 Task: Check the percentage active listings of electric range in the last 5 years.
Action: Mouse moved to (881, 197)
Screenshot: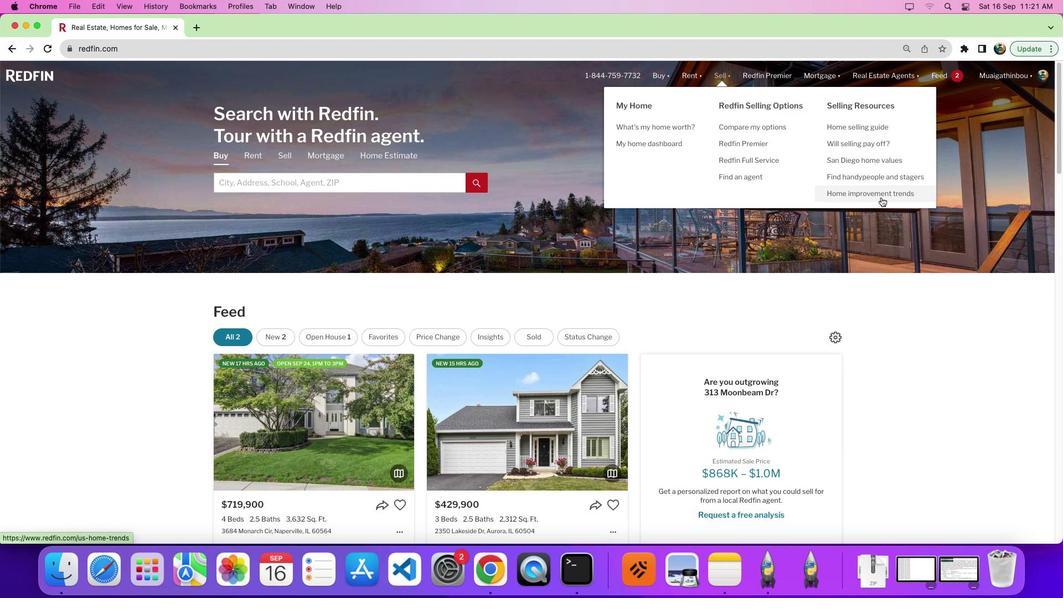 
Action: Mouse pressed left at (881, 197)
Screenshot: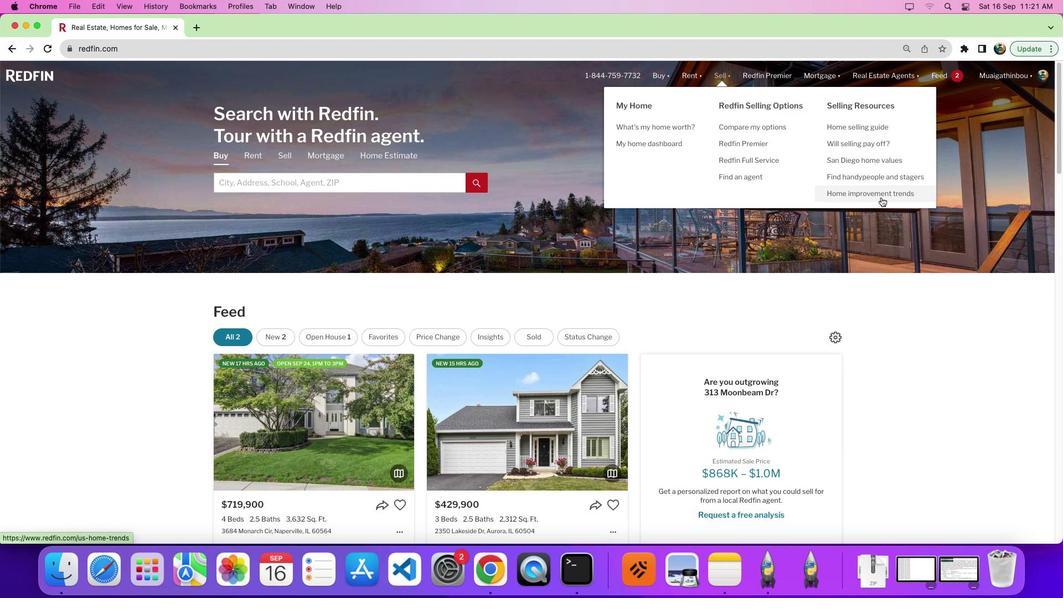 
Action: Mouse pressed left at (881, 197)
Screenshot: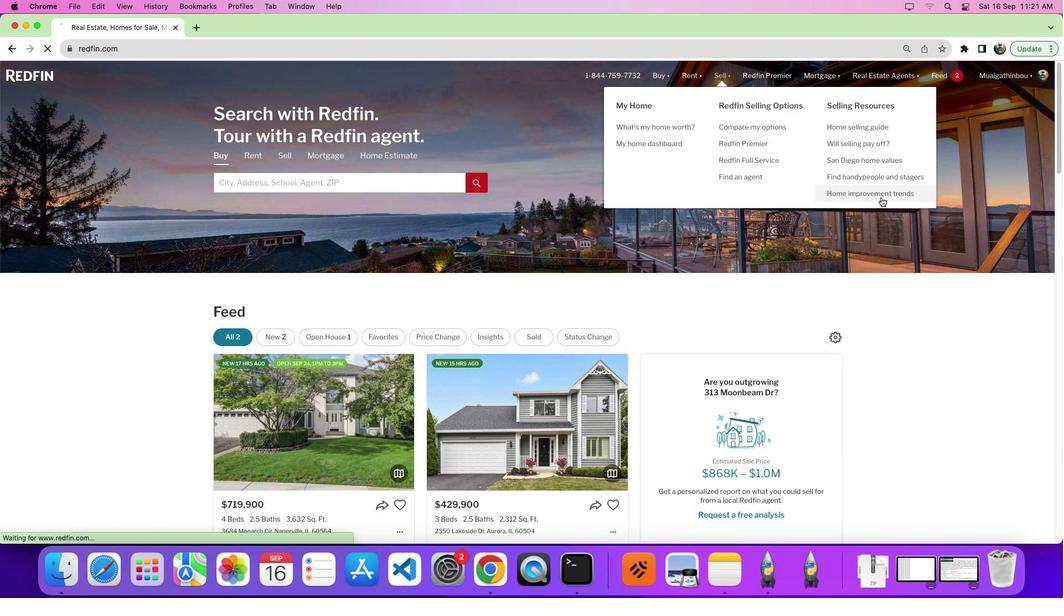 
Action: Mouse moved to (285, 214)
Screenshot: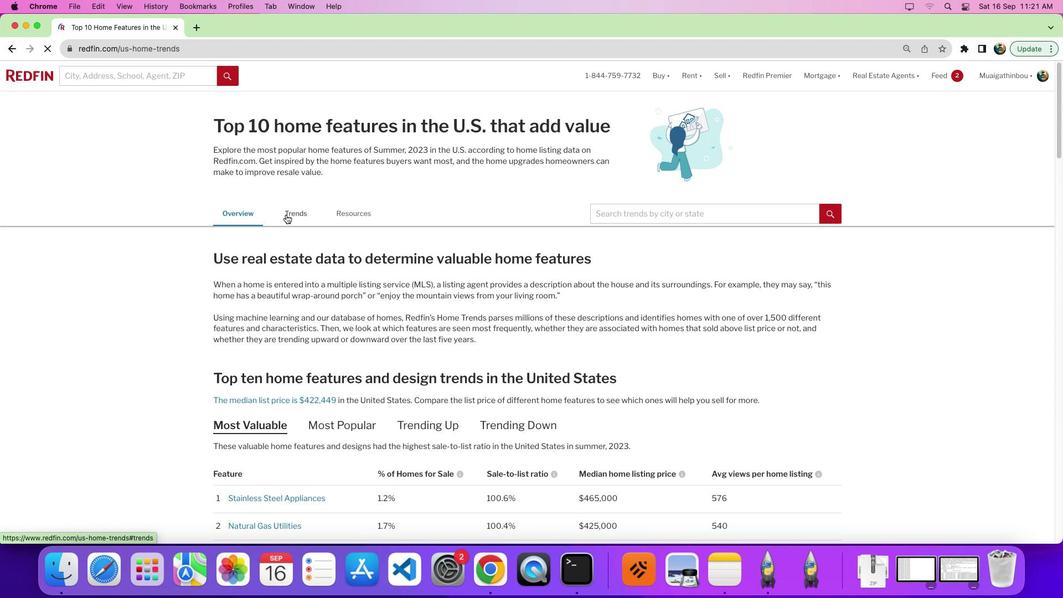 
Action: Mouse pressed left at (285, 214)
Screenshot: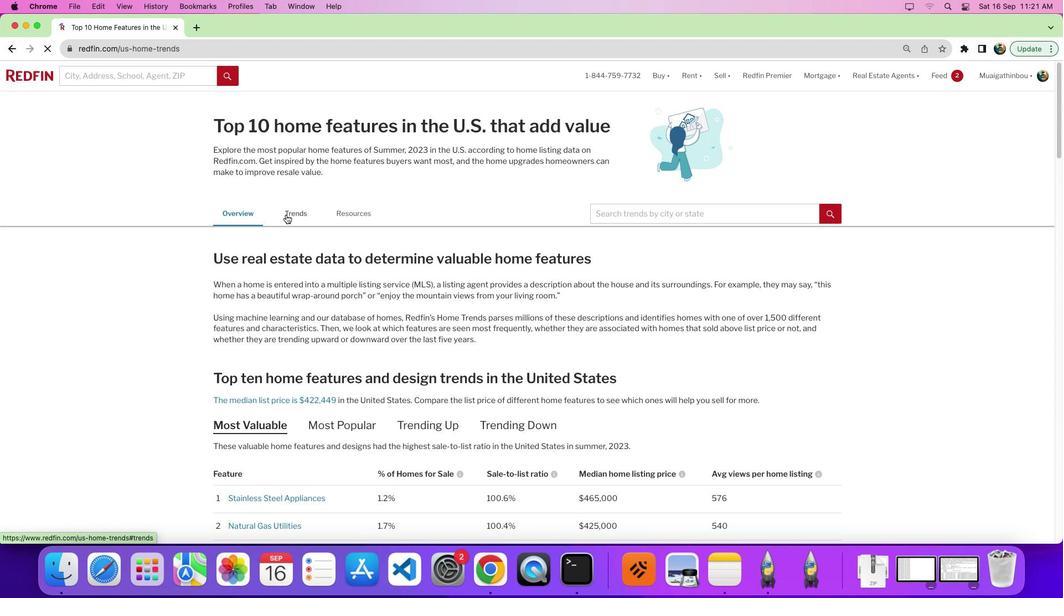 
Action: Mouse moved to (439, 271)
Screenshot: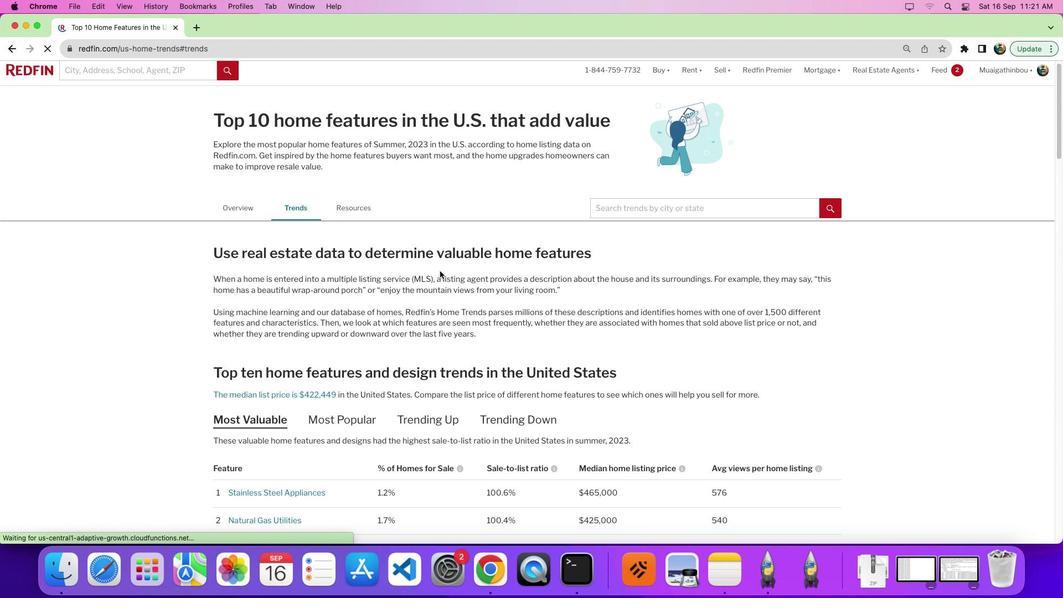 
Action: Mouse scrolled (439, 271) with delta (0, 0)
Screenshot: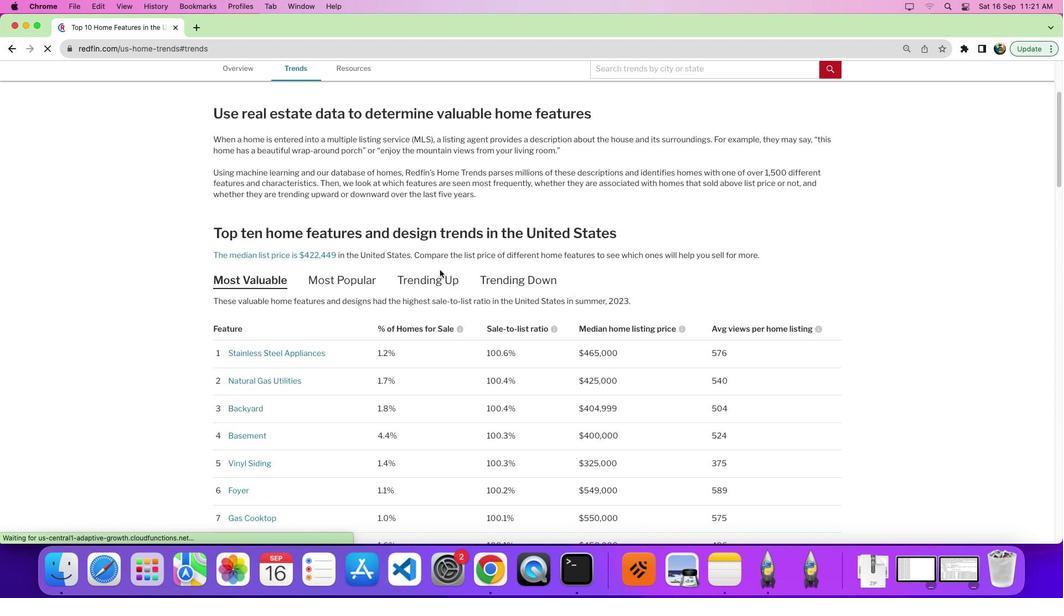 
Action: Mouse moved to (439, 271)
Screenshot: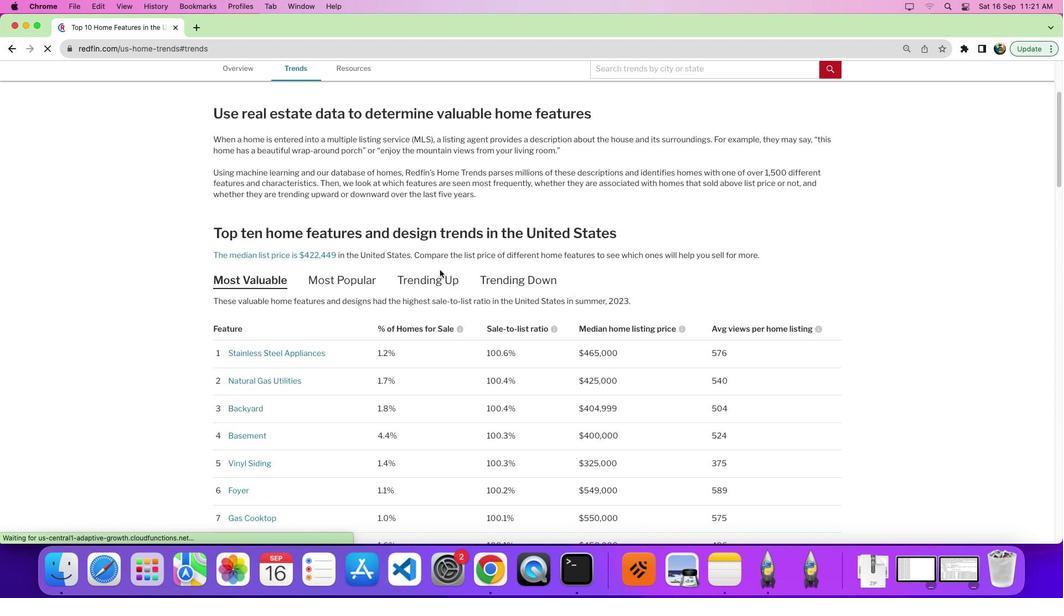 
Action: Mouse scrolled (439, 271) with delta (0, 0)
Screenshot: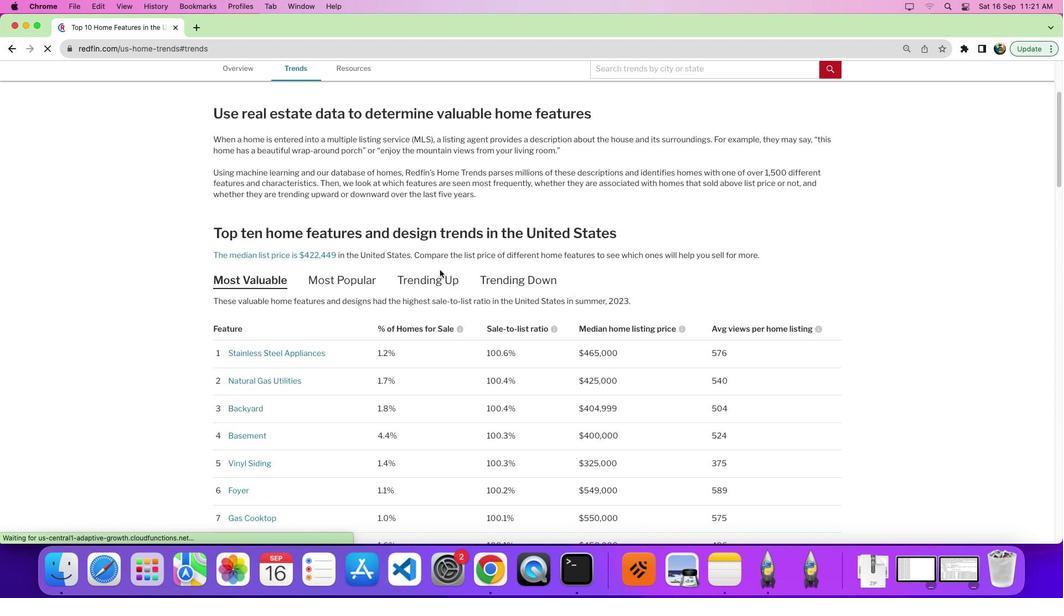 
Action: Mouse moved to (439, 271)
Screenshot: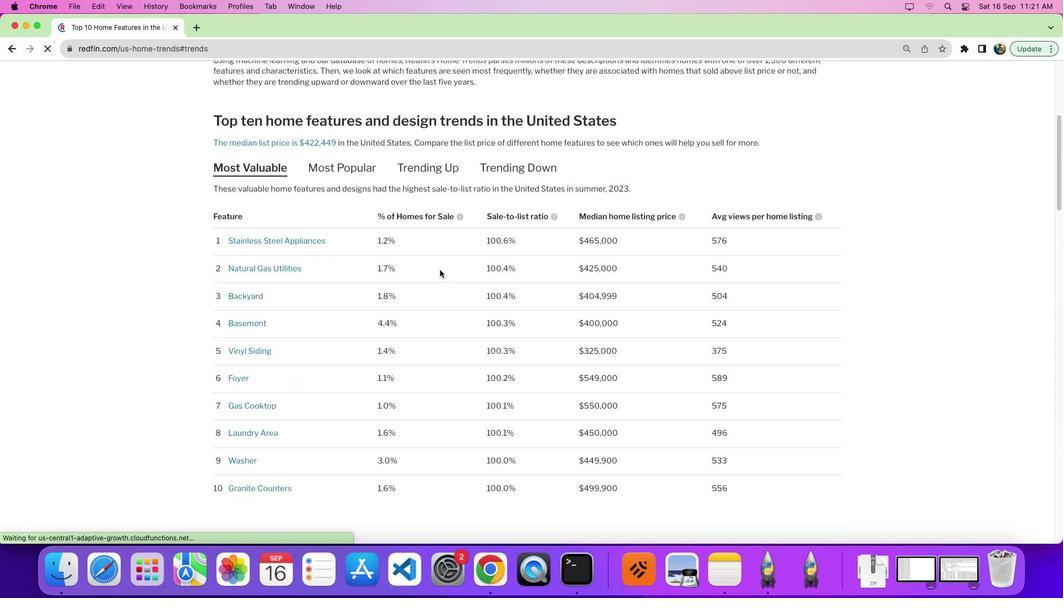 
Action: Mouse scrolled (439, 271) with delta (0, -4)
Screenshot: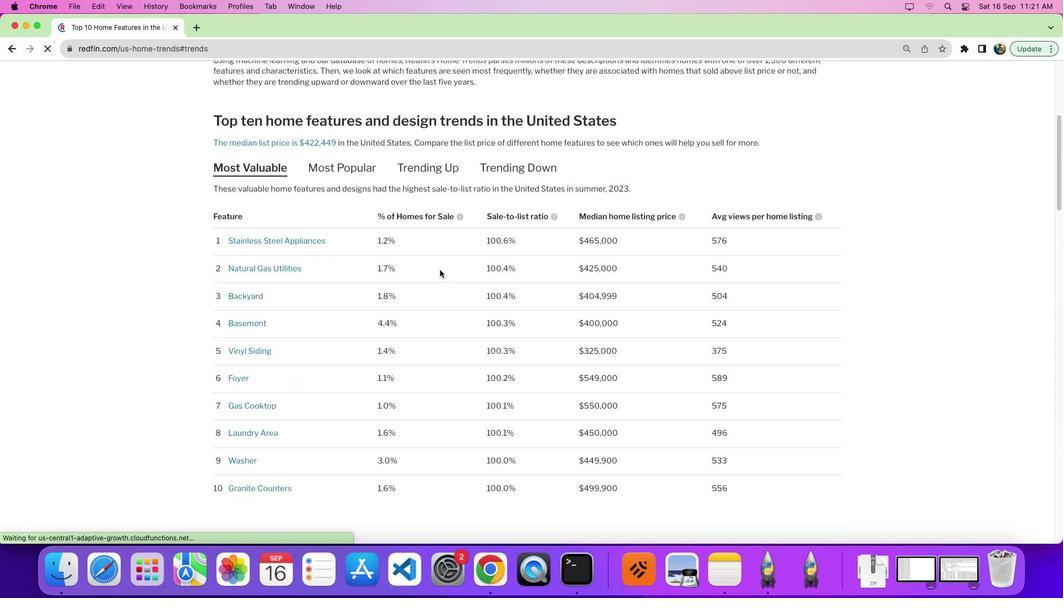 
Action: Mouse moved to (439, 270)
Screenshot: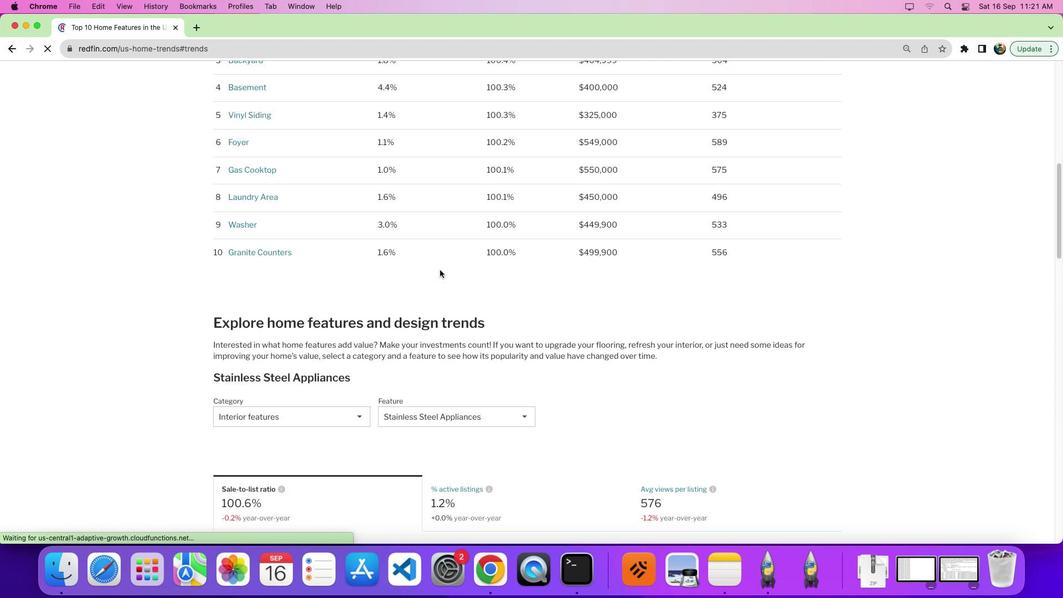 
Action: Mouse scrolled (439, 270) with delta (0, -6)
Screenshot: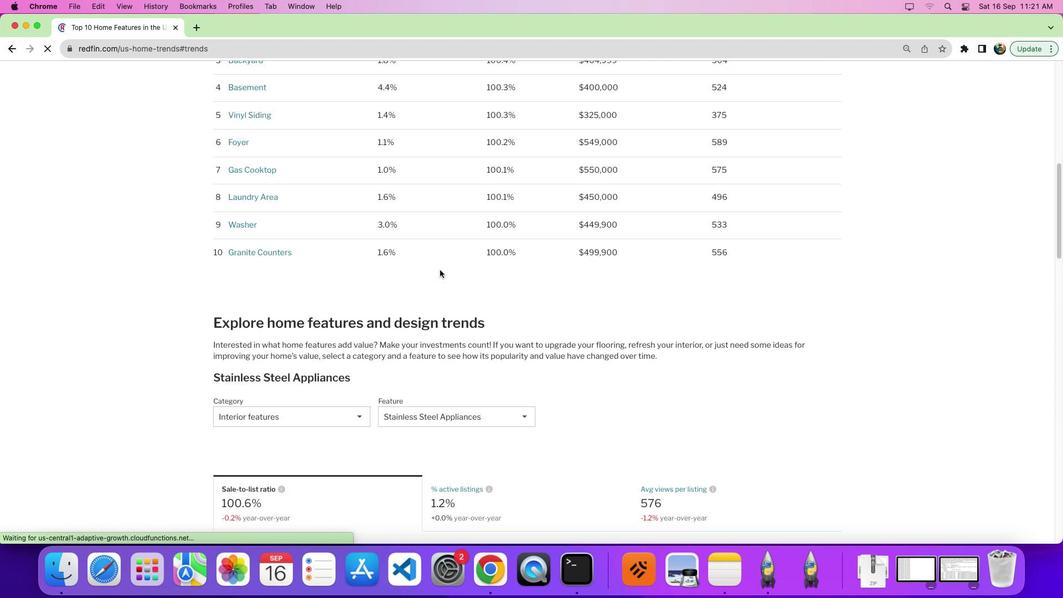 
Action: Mouse moved to (440, 270)
Screenshot: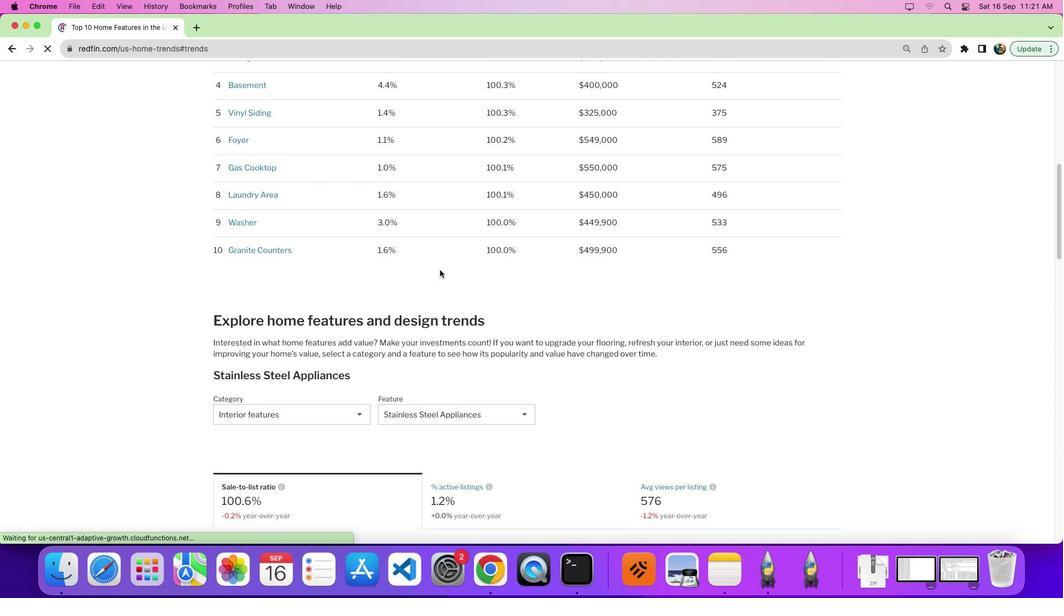 
Action: Mouse scrolled (440, 270) with delta (0, 0)
Screenshot: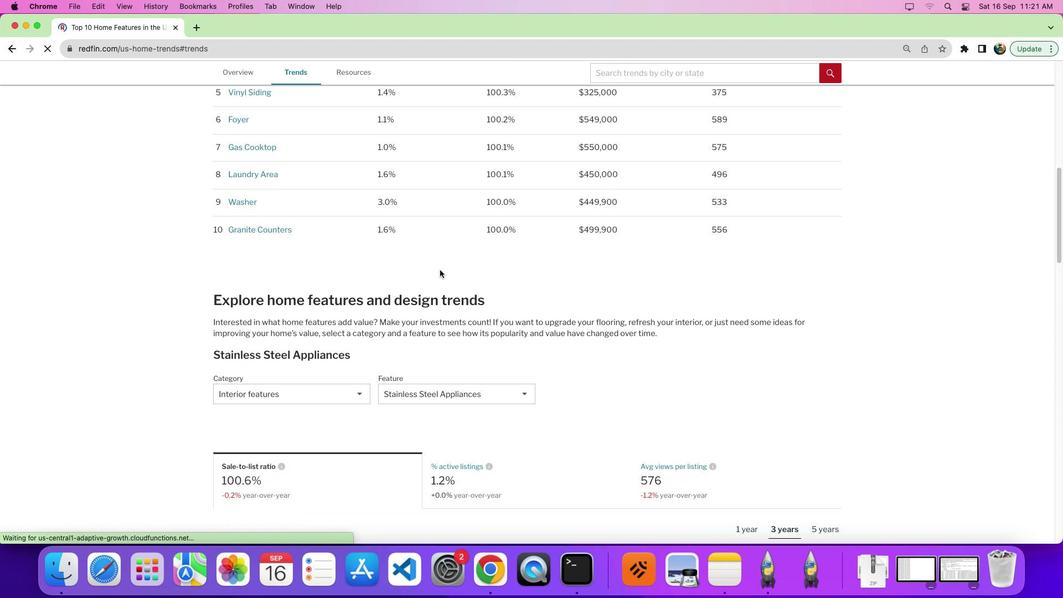 
Action: Mouse scrolled (440, 270) with delta (0, 0)
Screenshot: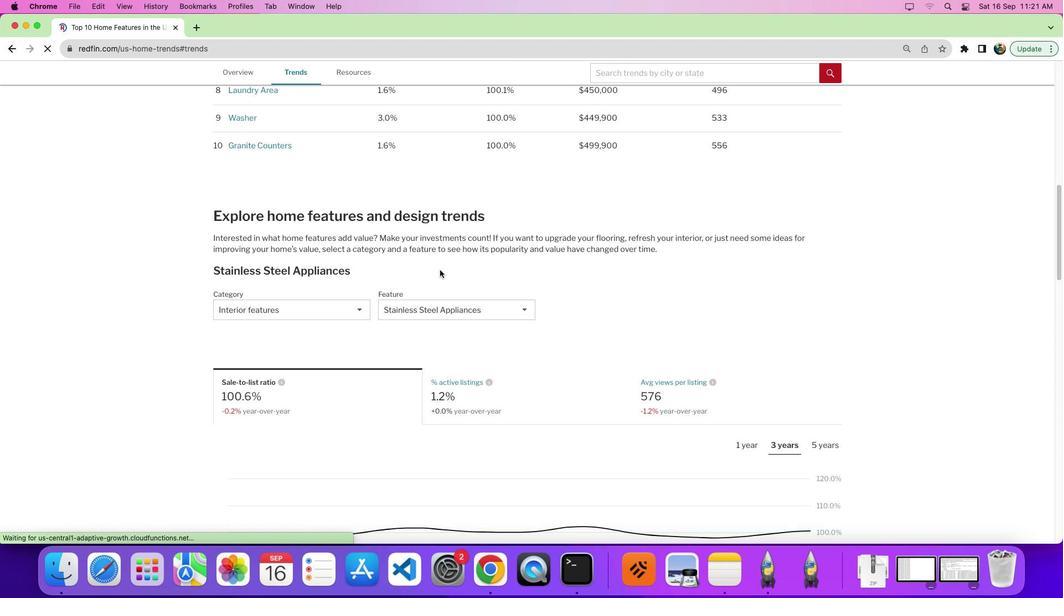 
Action: Mouse scrolled (440, 270) with delta (0, -3)
Screenshot: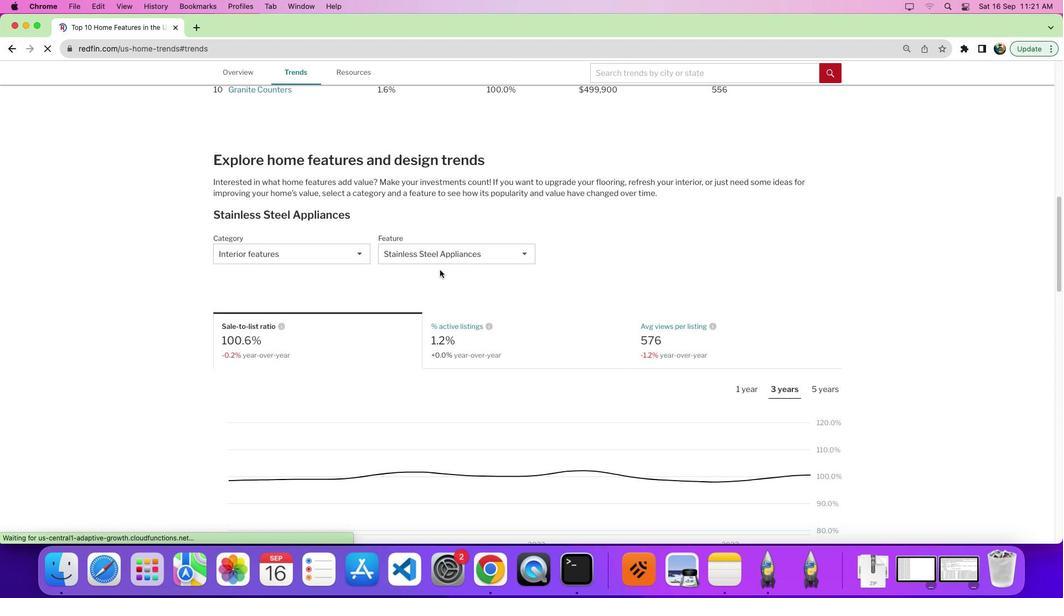
Action: Mouse scrolled (440, 270) with delta (0, -4)
Screenshot: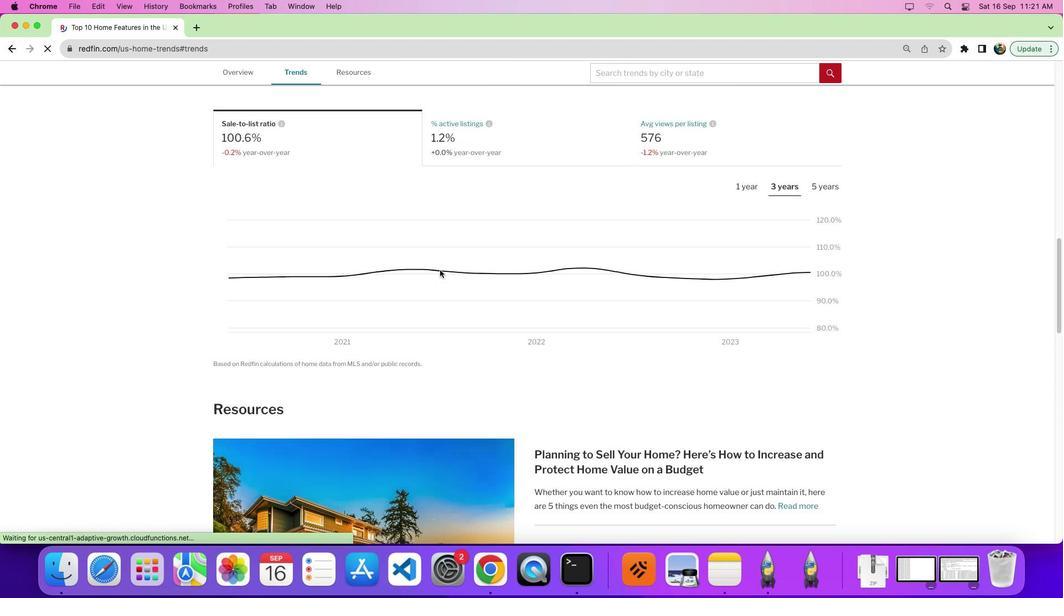 
Action: Mouse moved to (440, 258)
Screenshot: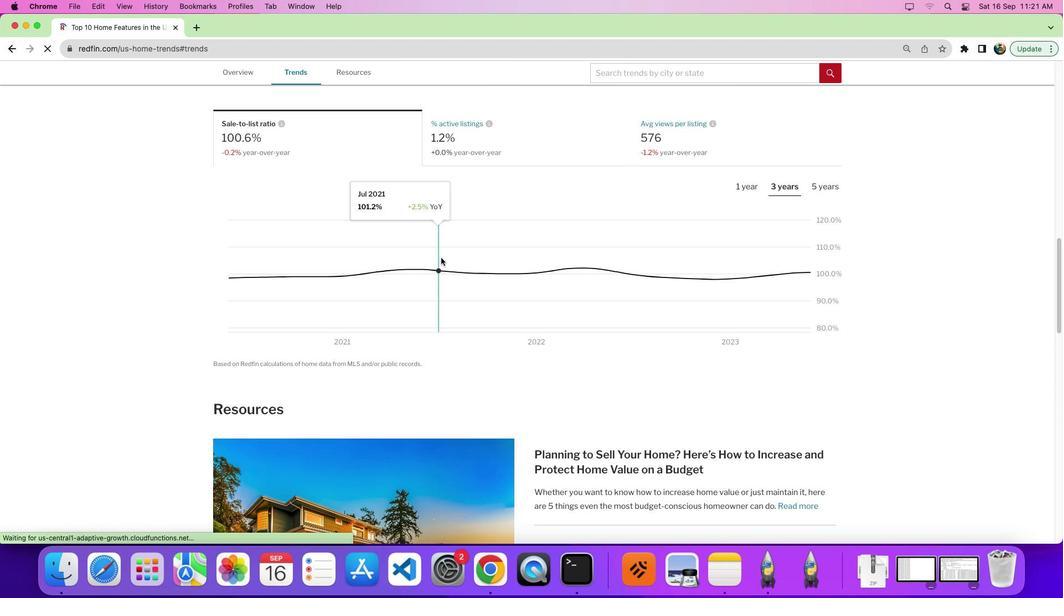 
Action: Mouse scrolled (440, 258) with delta (0, 0)
Screenshot: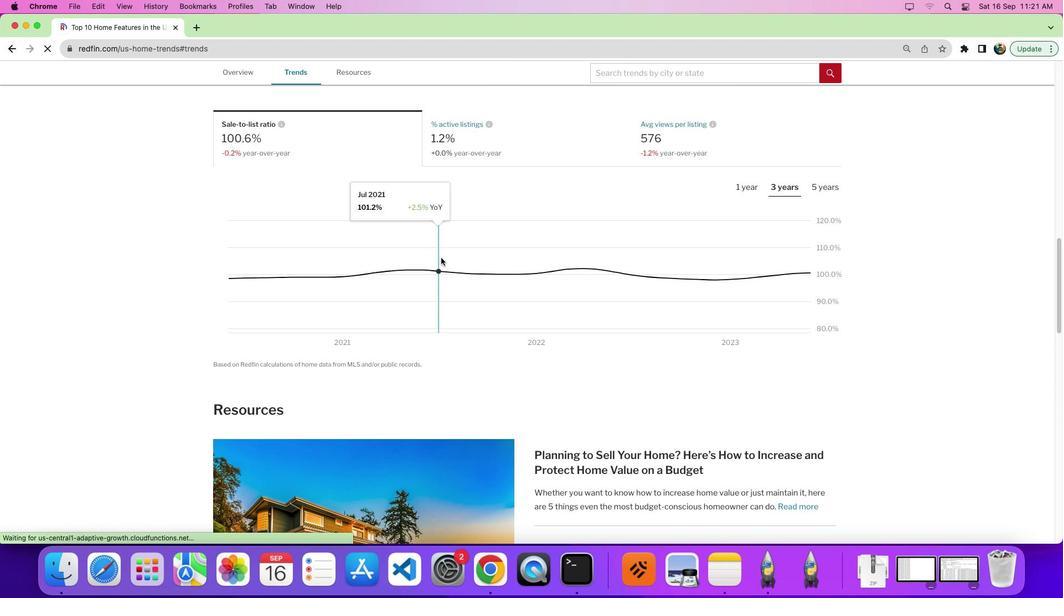
Action: Mouse scrolled (440, 258) with delta (0, 0)
Screenshot: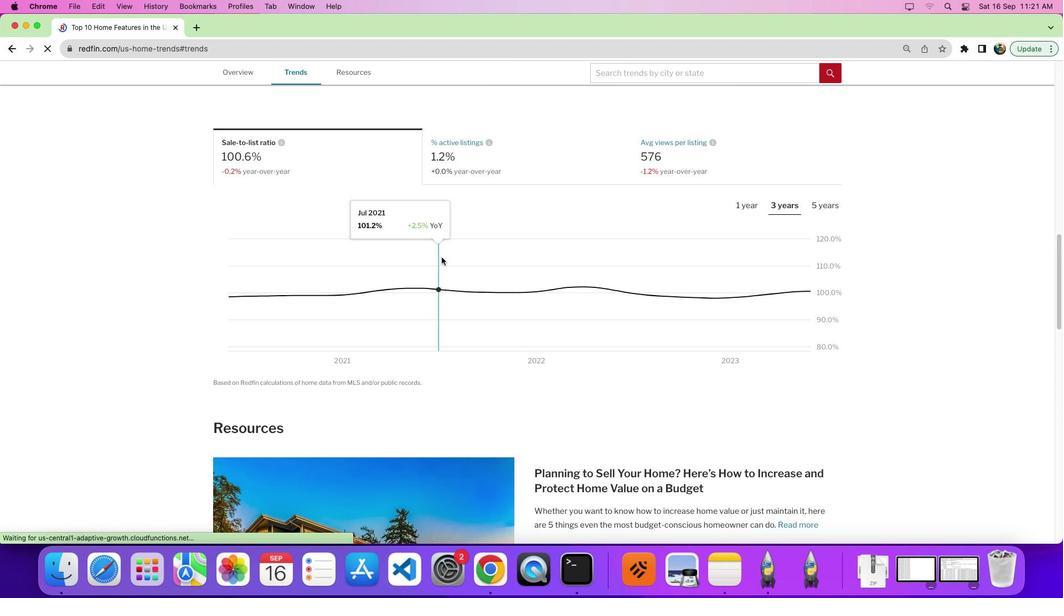 
Action: Mouse moved to (441, 257)
Screenshot: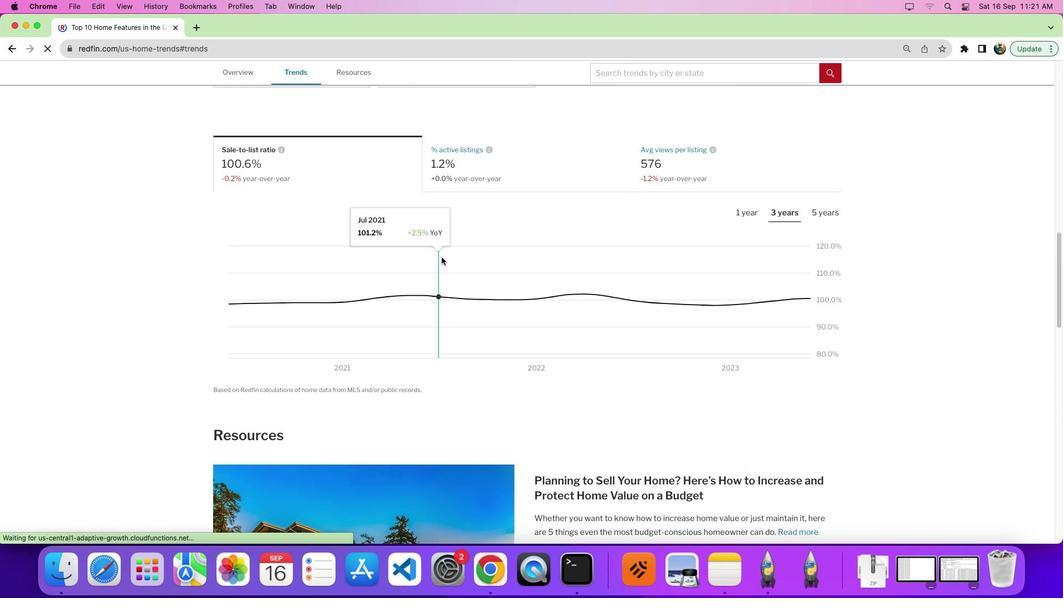 
Action: Mouse scrolled (441, 257) with delta (0, 0)
Screenshot: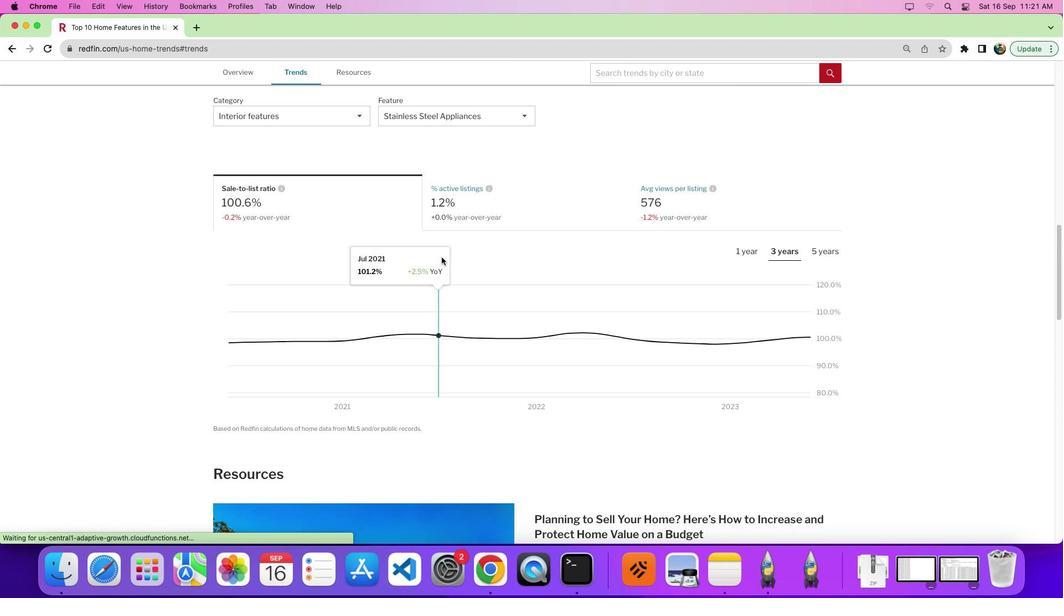 
Action: Mouse scrolled (441, 257) with delta (0, 0)
Screenshot: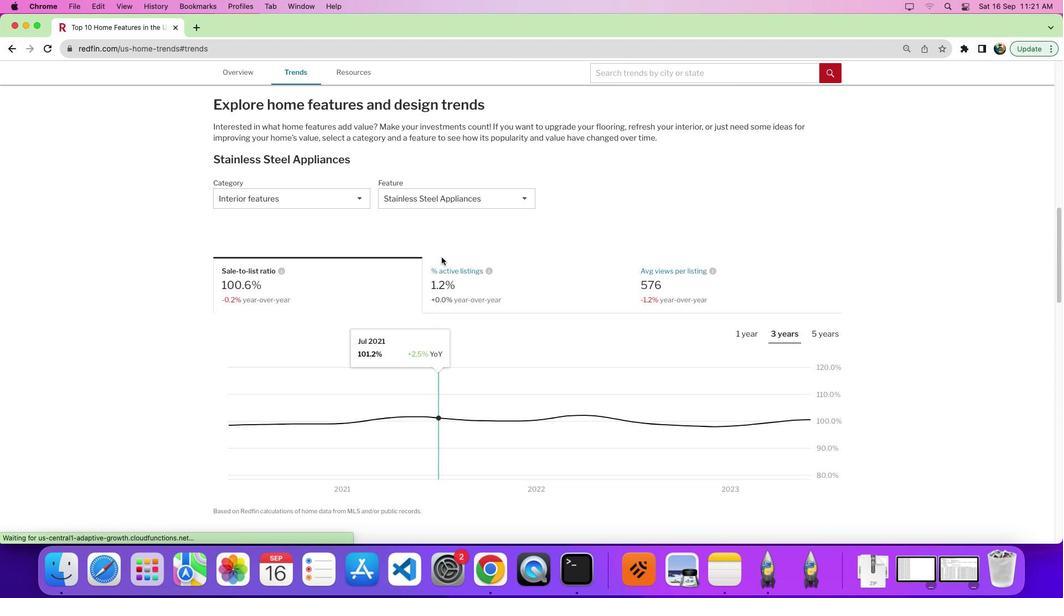 
Action: Mouse scrolled (441, 257) with delta (0, 3)
Screenshot: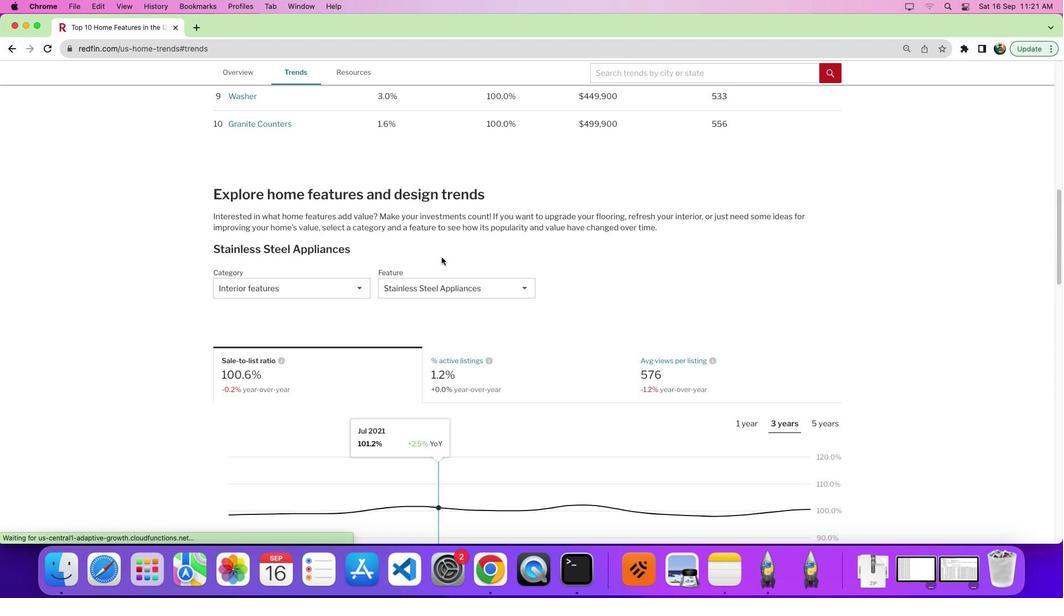 
Action: Mouse moved to (442, 257)
Screenshot: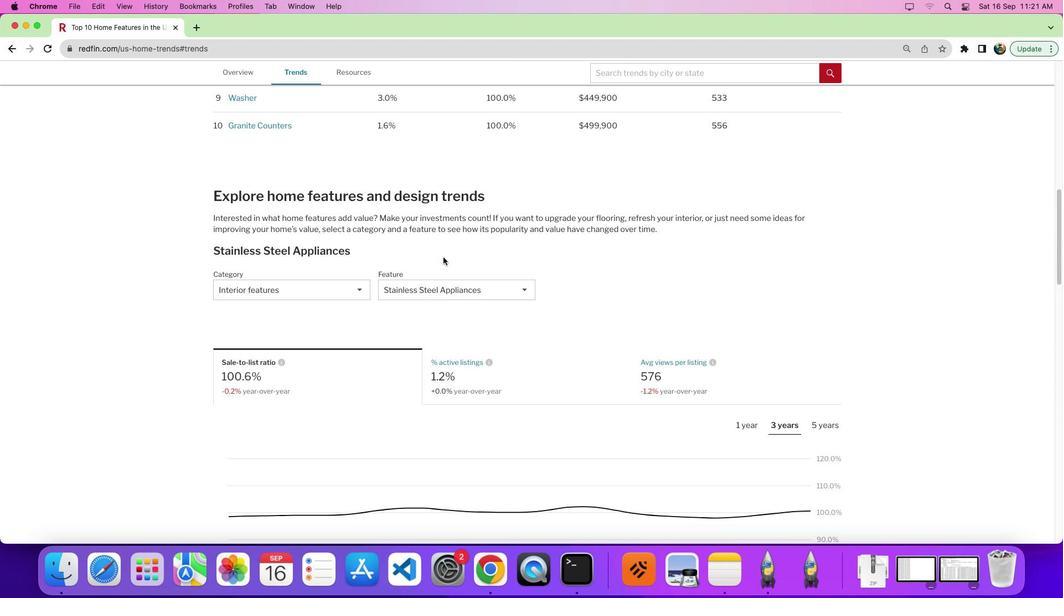 
Action: Mouse scrolled (442, 257) with delta (0, 0)
Screenshot: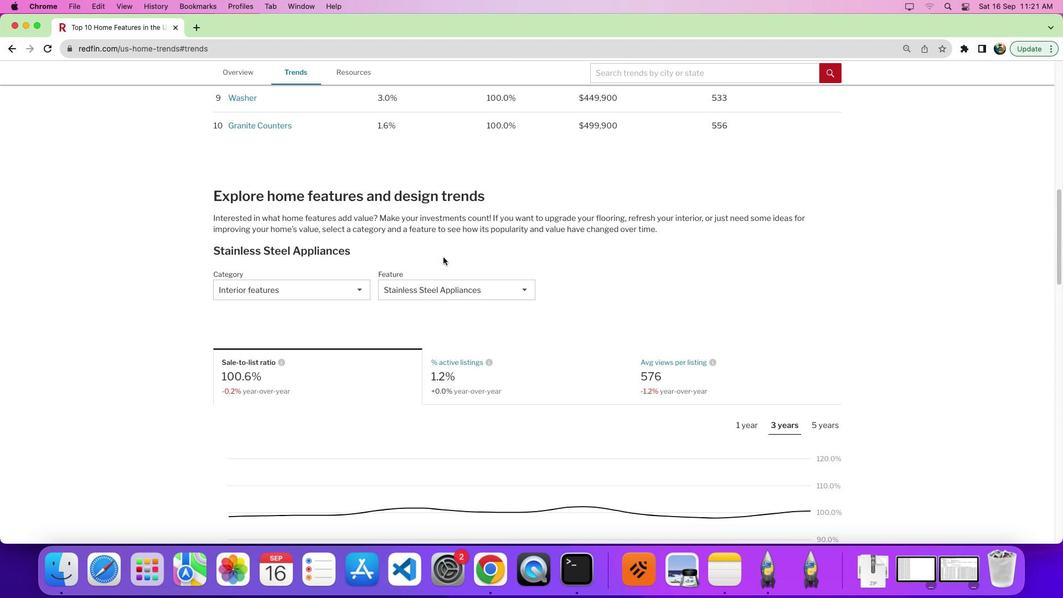
Action: Mouse scrolled (442, 257) with delta (0, 0)
Screenshot: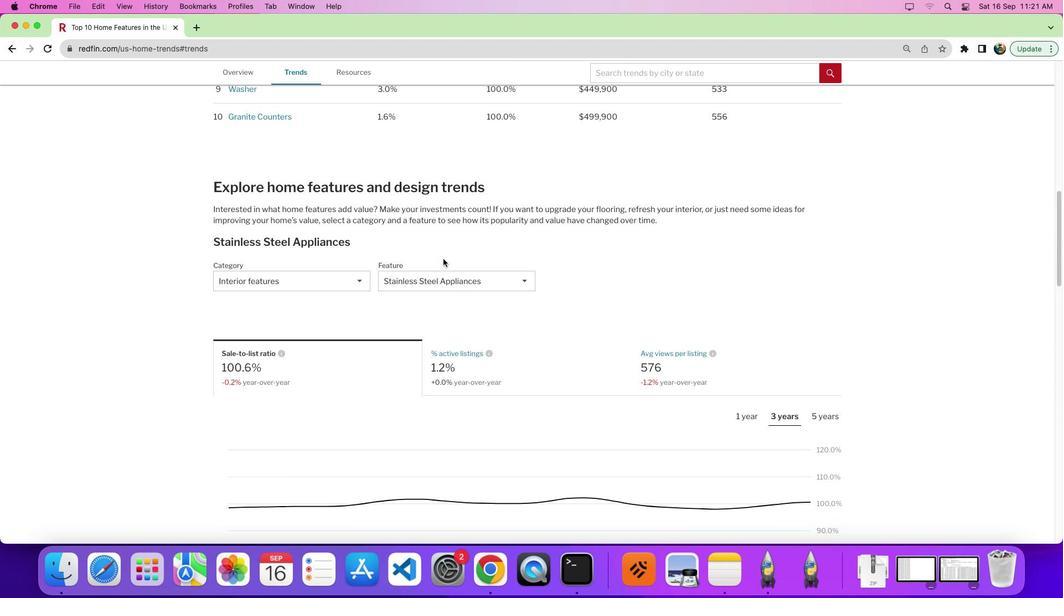
Action: Mouse moved to (446, 269)
Screenshot: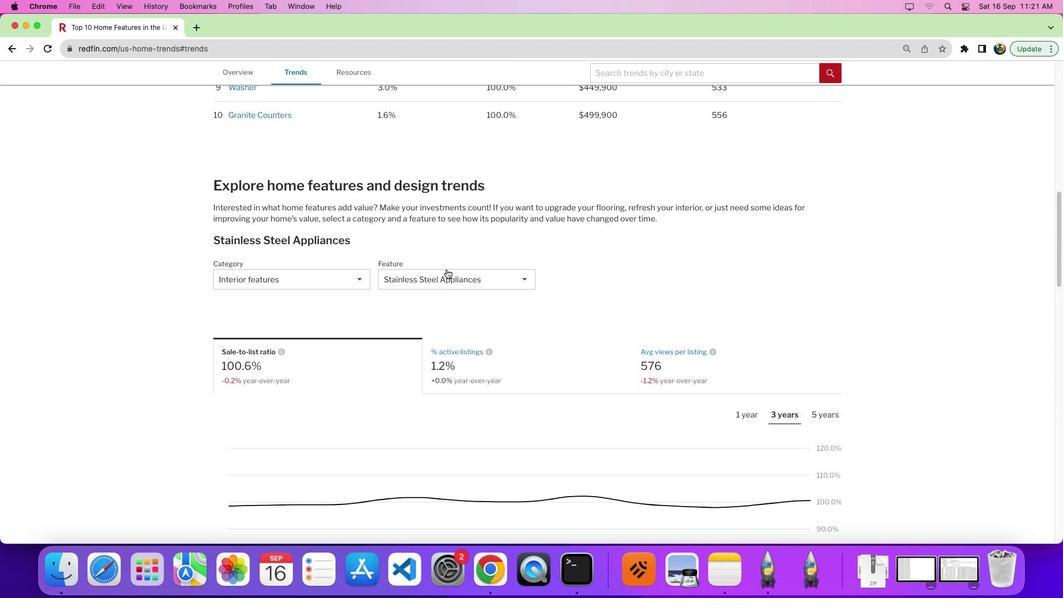 
Action: Mouse pressed left at (446, 269)
Screenshot: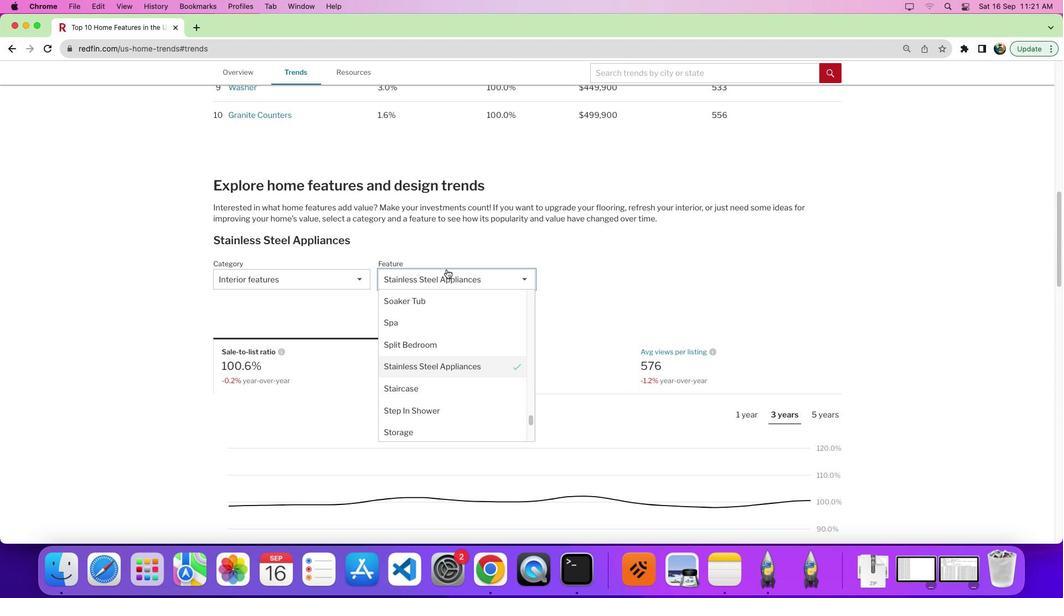 
Action: Mouse moved to (473, 300)
Screenshot: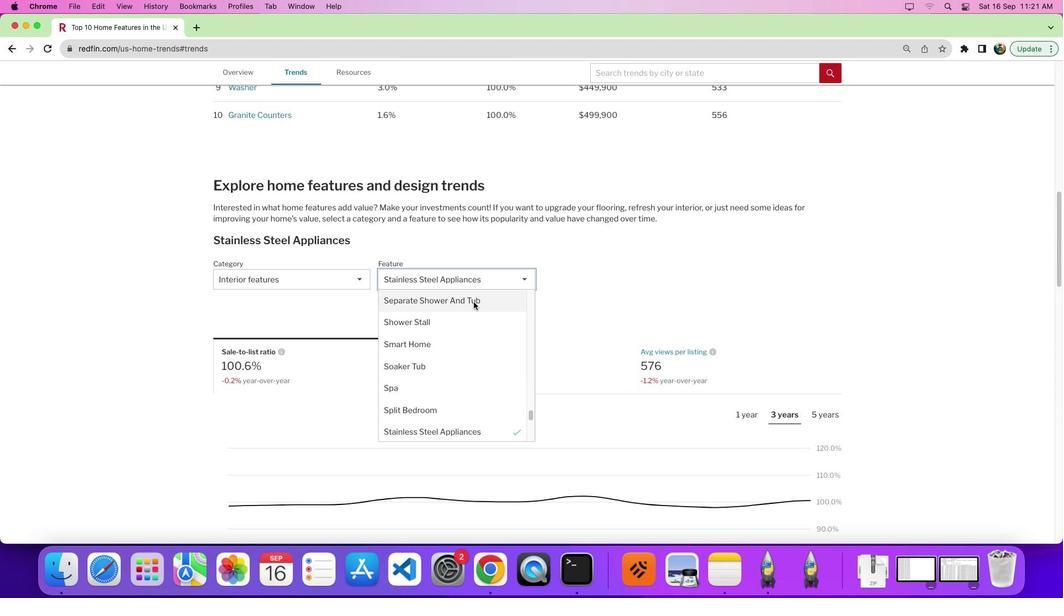 
Action: Mouse scrolled (473, 300) with delta (0, 0)
Screenshot: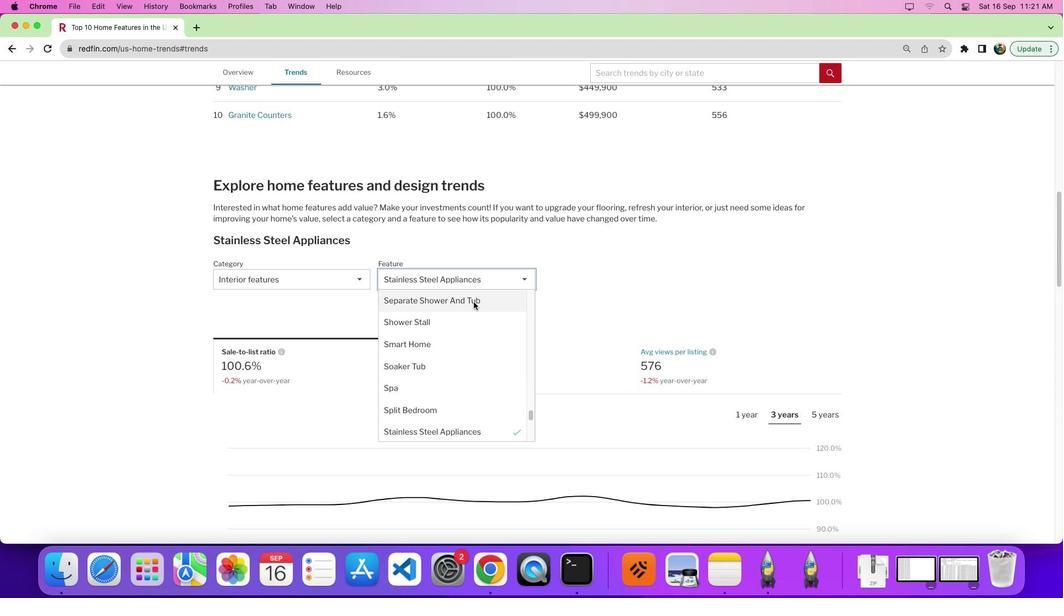 
Action: Mouse moved to (473, 300)
Screenshot: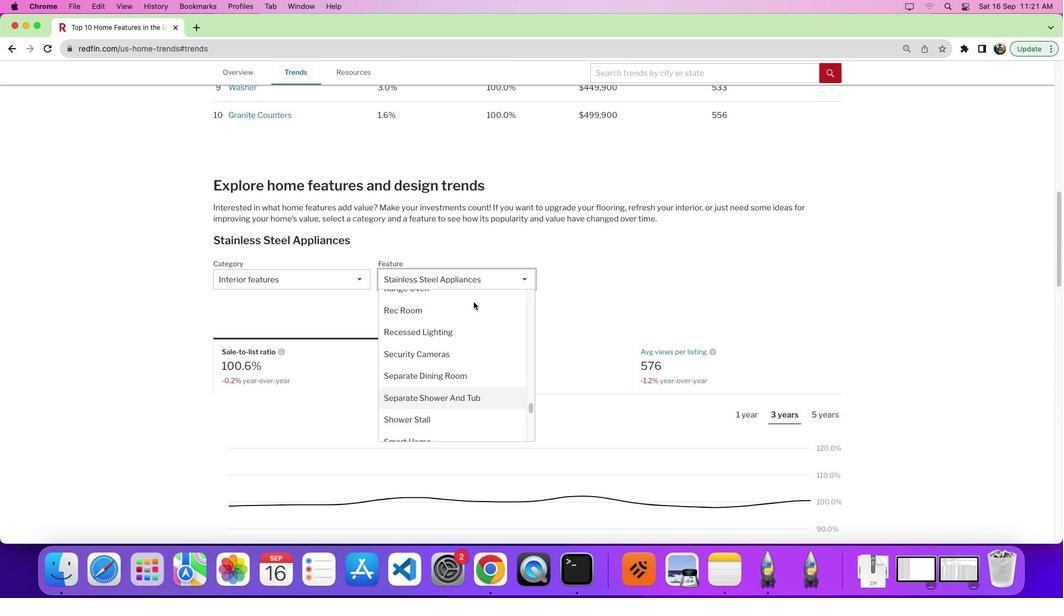 
Action: Mouse scrolled (473, 300) with delta (0, 0)
Screenshot: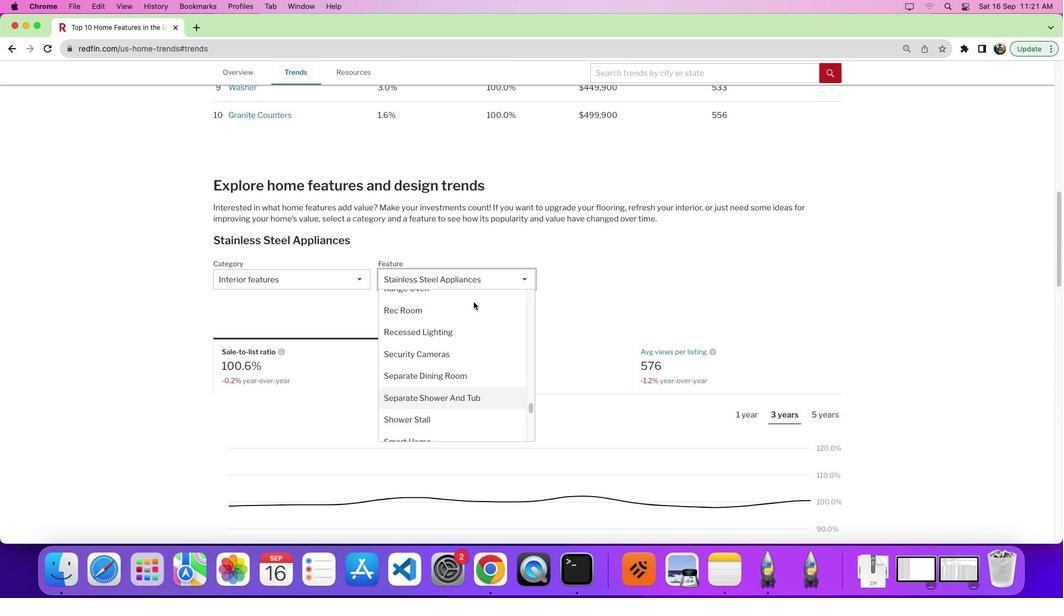 
Action: Mouse moved to (473, 301)
Screenshot: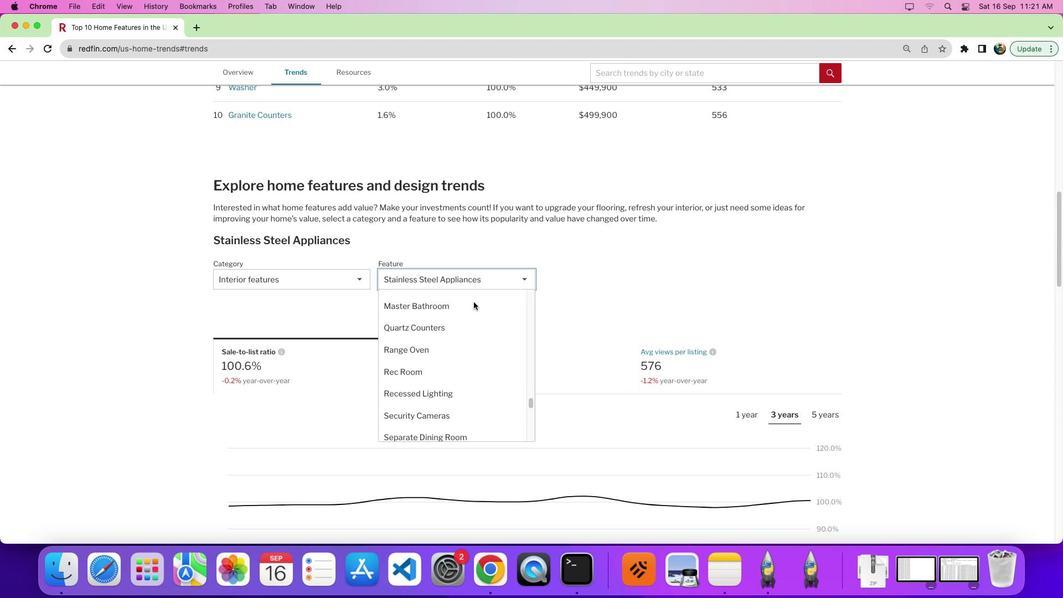 
Action: Mouse scrolled (473, 301) with delta (0, 4)
Screenshot: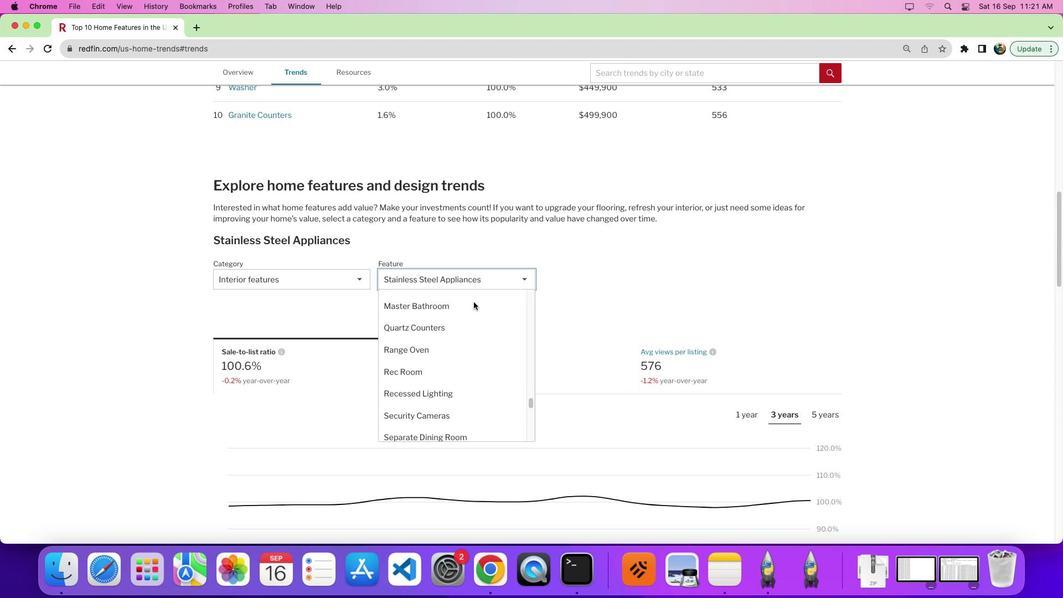 
Action: Mouse moved to (473, 301)
Screenshot: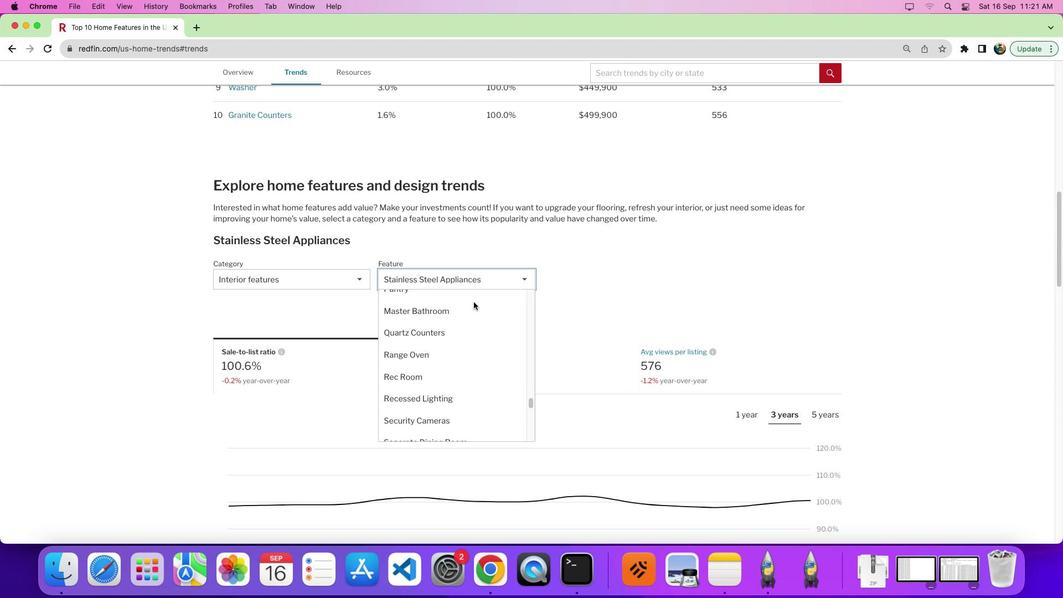 
Action: Mouse scrolled (473, 301) with delta (0, 0)
Screenshot: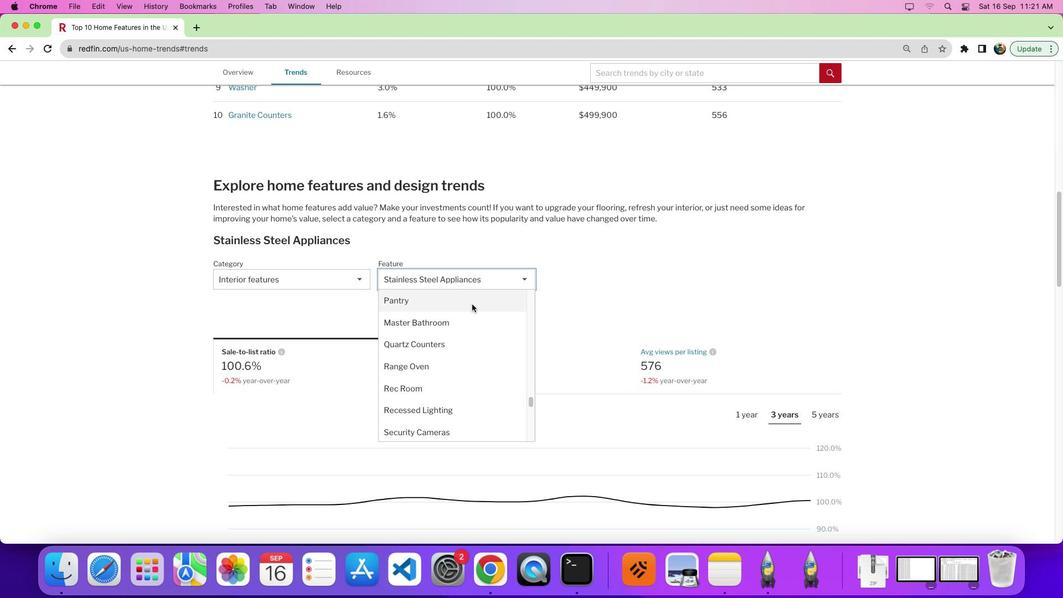 
Action: Mouse scrolled (473, 301) with delta (0, 0)
Screenshot: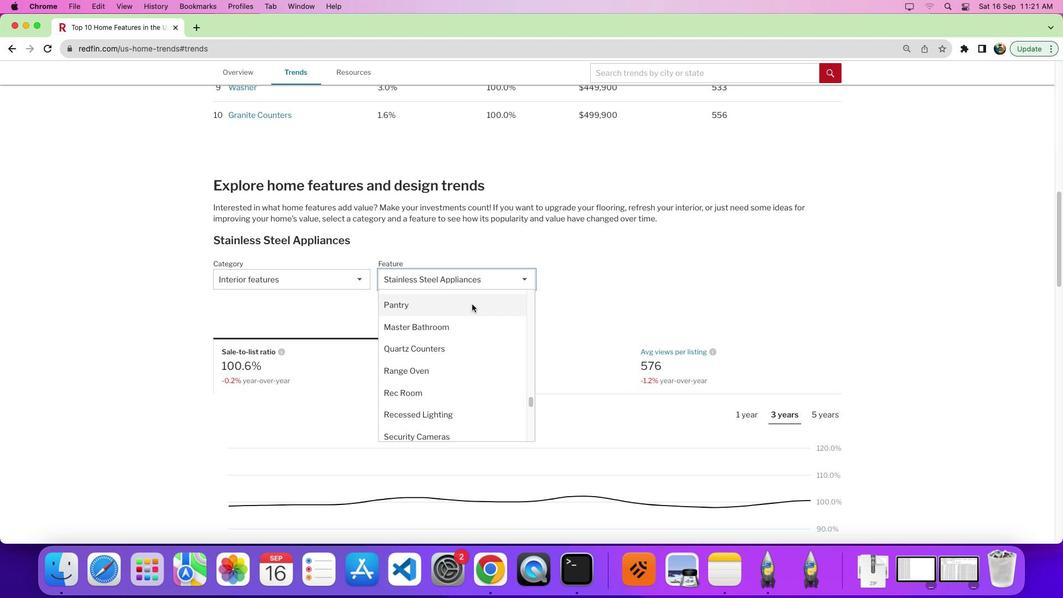 
Action: Mouse moved to (471, 304)
Screenshot: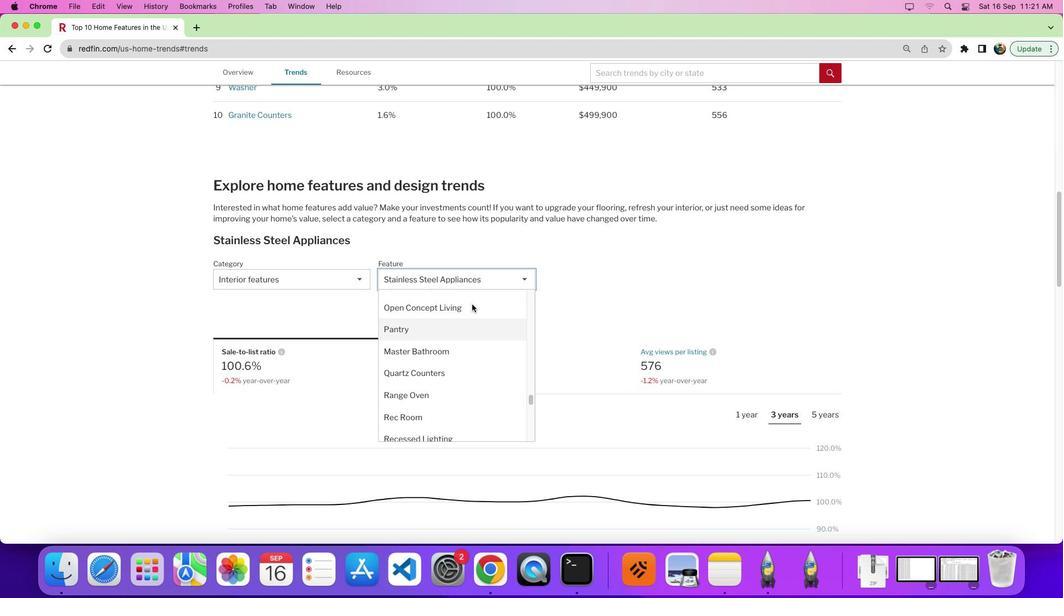 
Action: Mouse scrolled (471, 304) with delta (0, 0)
Screenshot: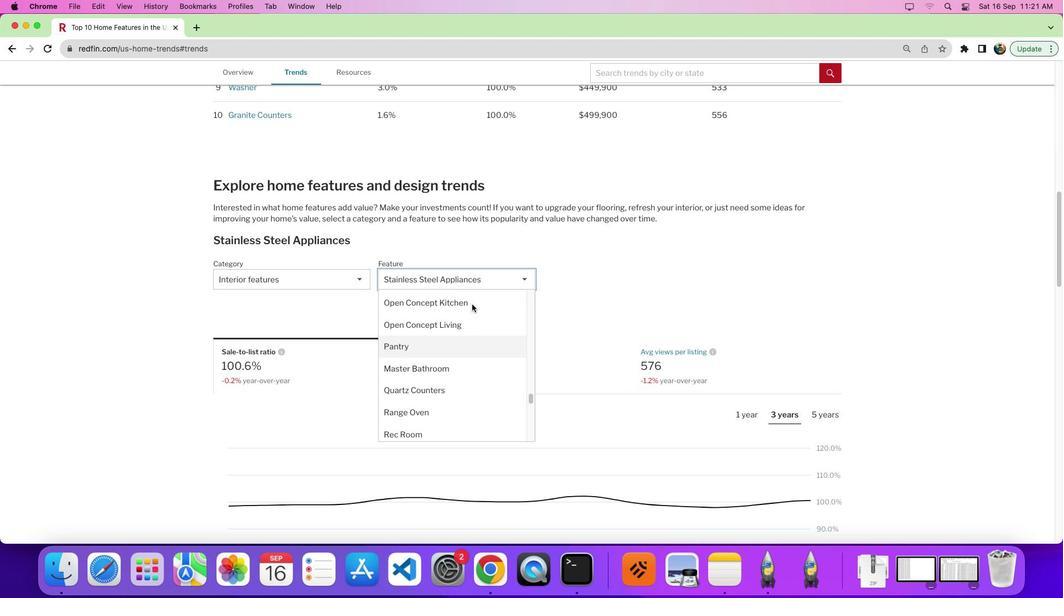 
Action: Mouse scrolled (471, 304) with delta (0, 0)
Screenshot: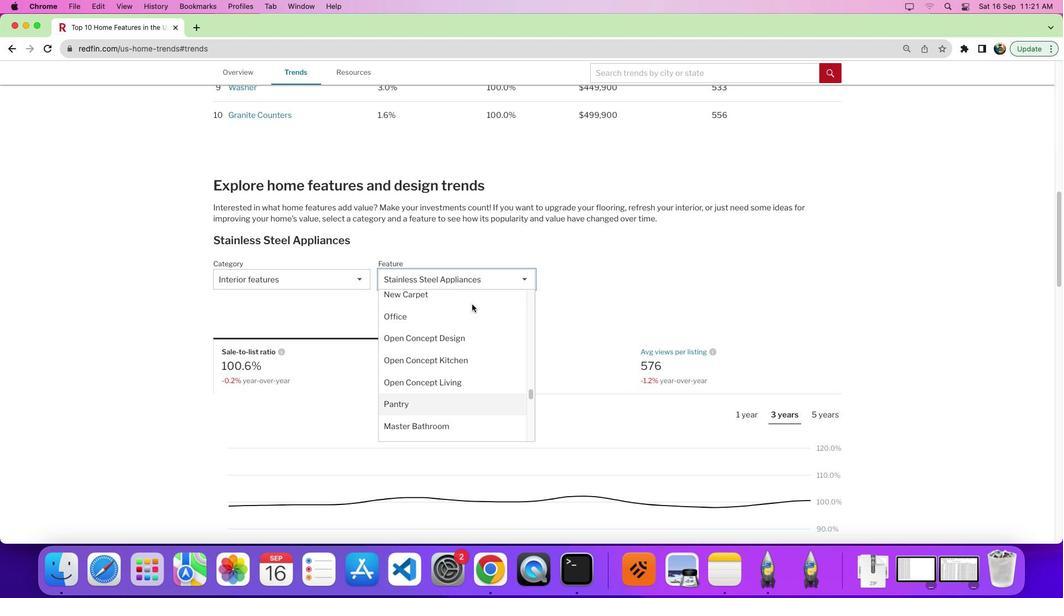 
Action: Mouse scrolled (471, 304) with delta (0, 2)
Screenshot: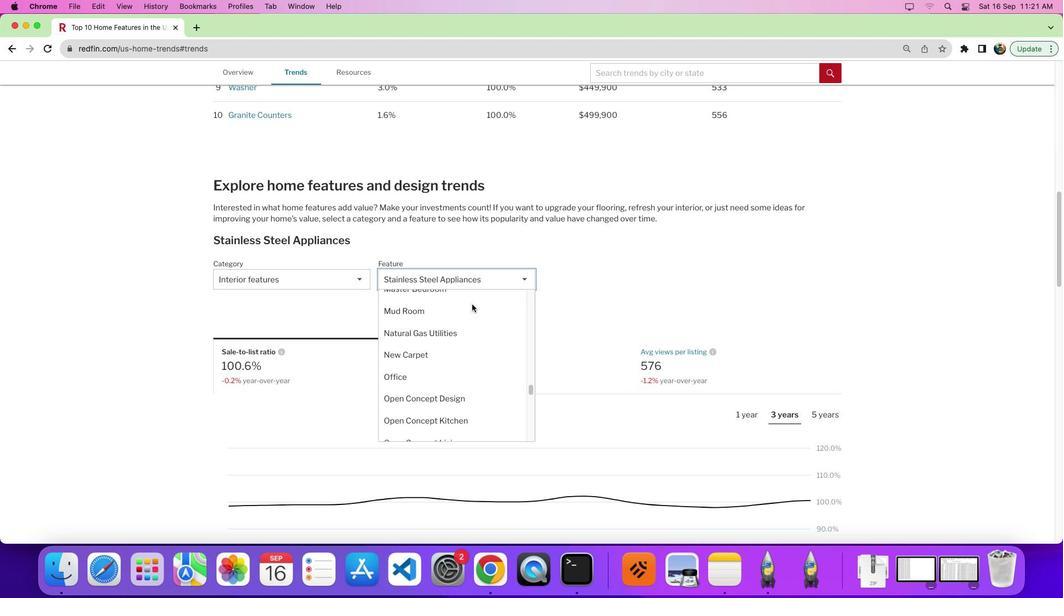 
Action: Mouse moved to (471, 303)
Screenshot: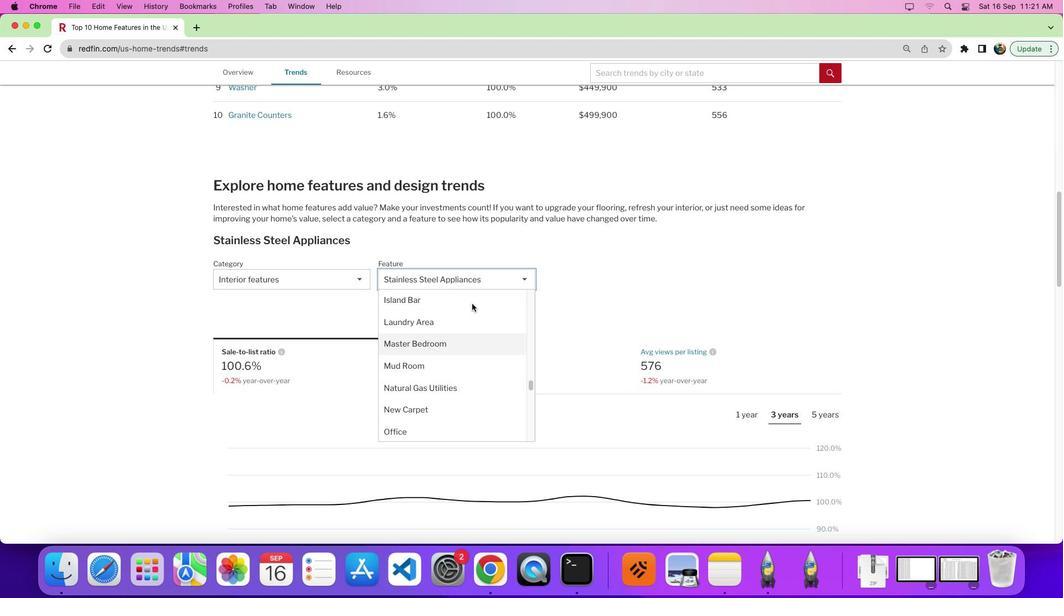 
Action: Mouse scrolled (471, 303) with delta (0, 0)
Screenshot: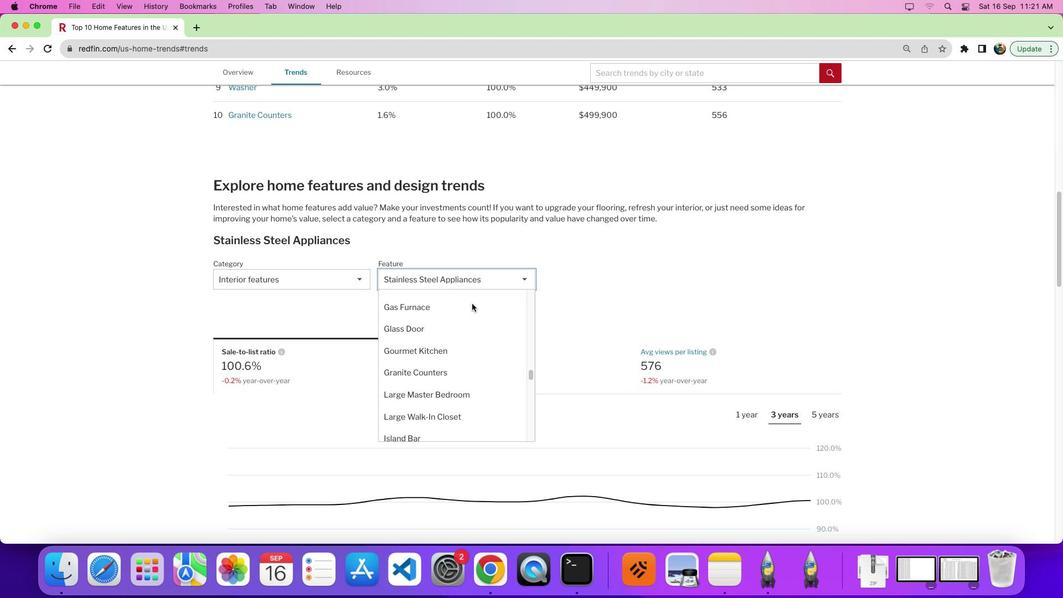 
Action: Mouse scrolled (471, 303) with delta (0, 0)
Screenshot: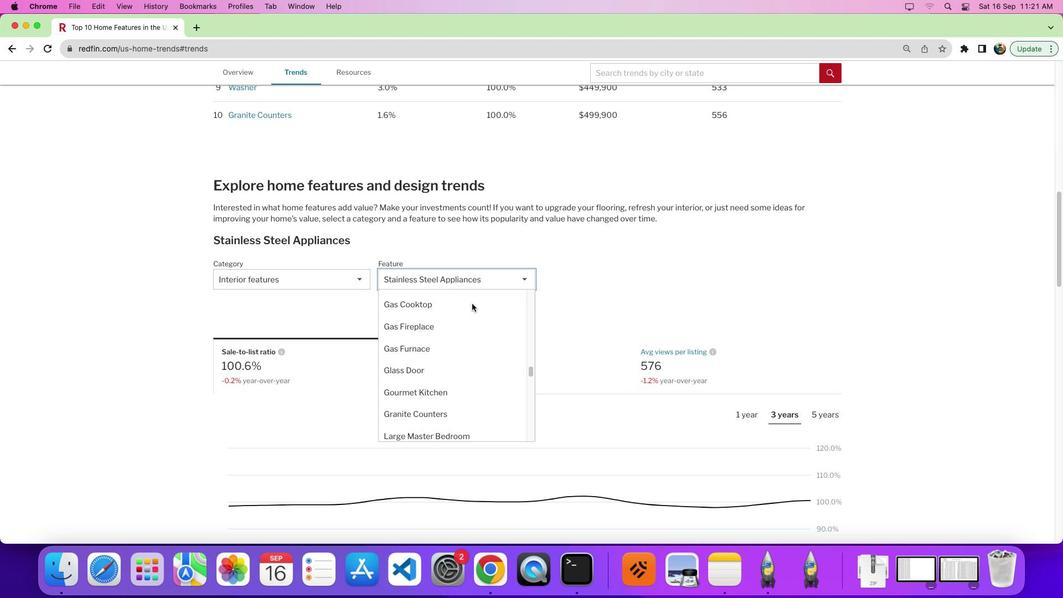 
Action: Mouse scrolled (471, 303) with delta (0, 4)
Screenshot: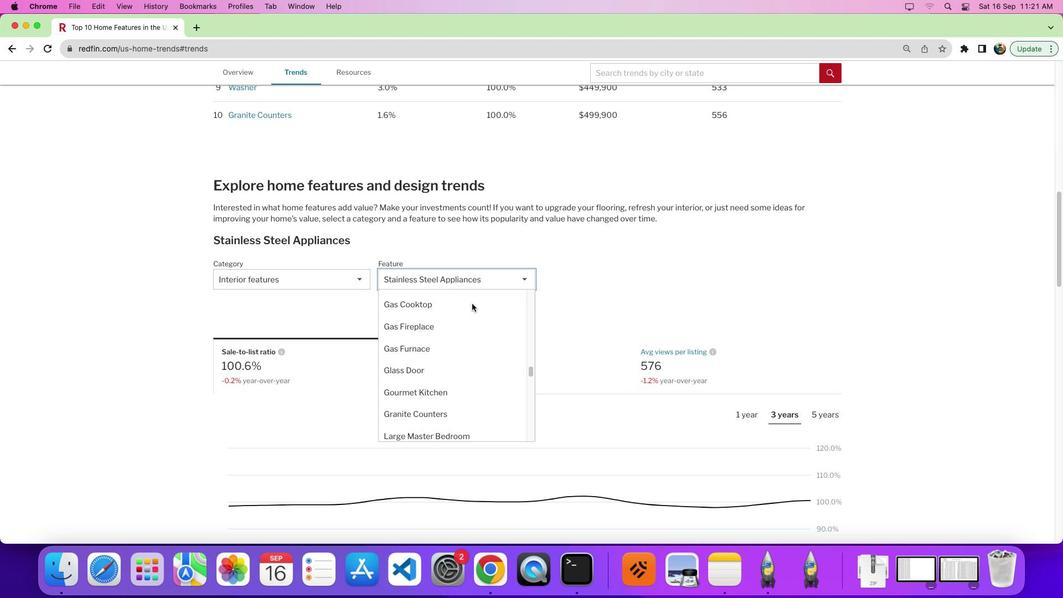 
Action: Mouse moved to (472, 302)
Screenshot: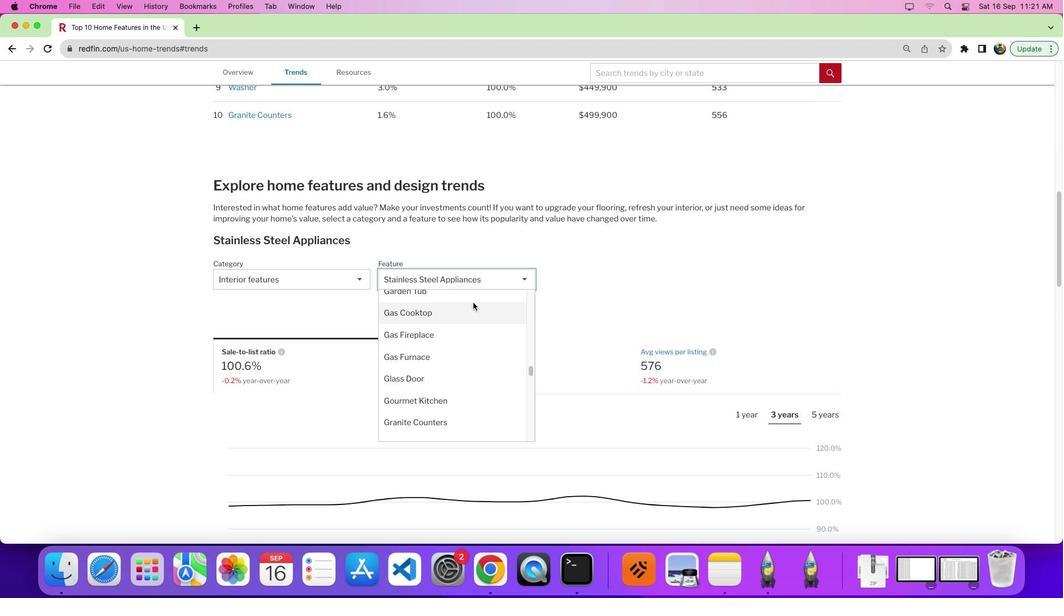 
Action: Mouse scrolled (472, 302) with delta (0, 0)
Screenshot: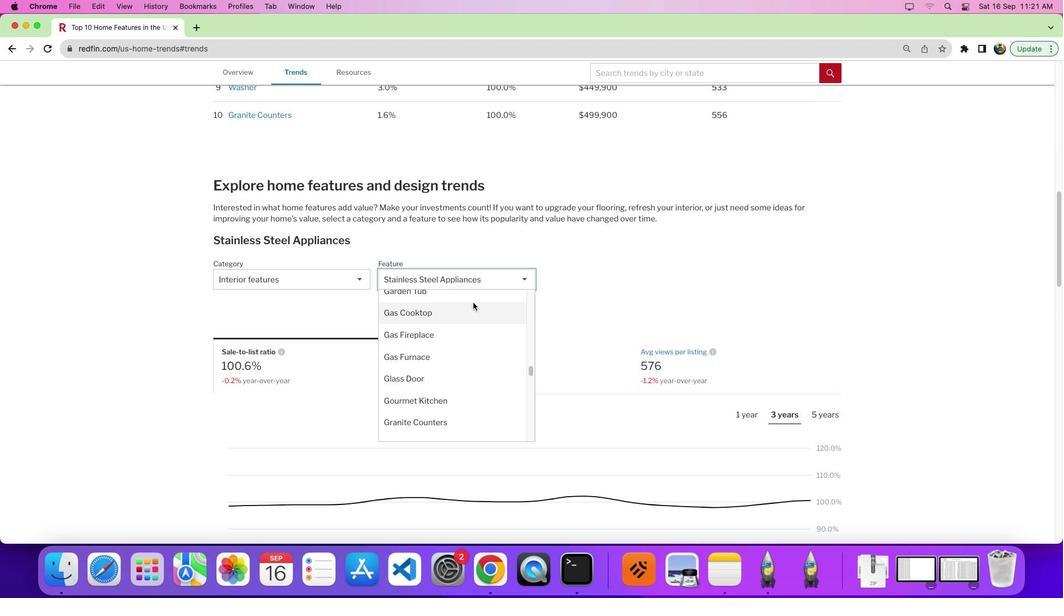 
Action: Mouse scrolled (472, 302) with delta (0, 0)
Screenshot: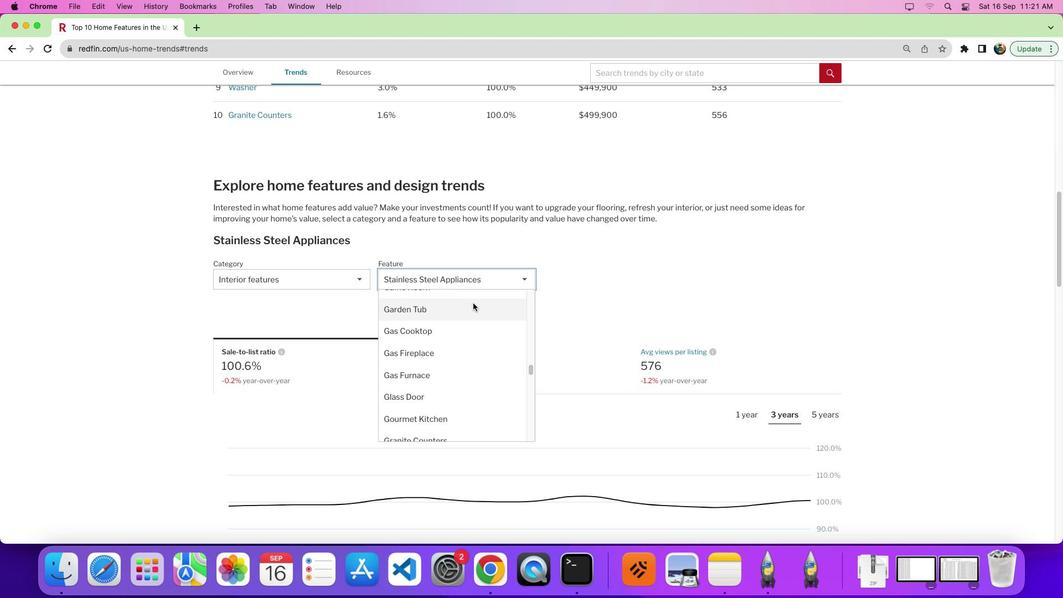 
Action: Mouse moved to (472, 303)
Screenshot: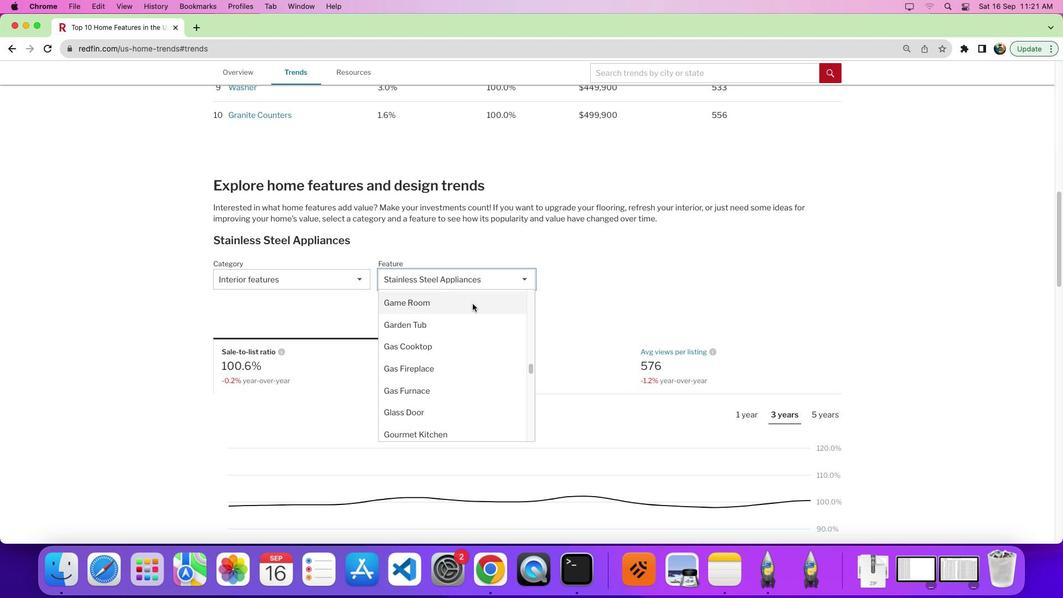 
Action: Mouse scrolled (472, 303) with delta (0, 0)
Screenshot: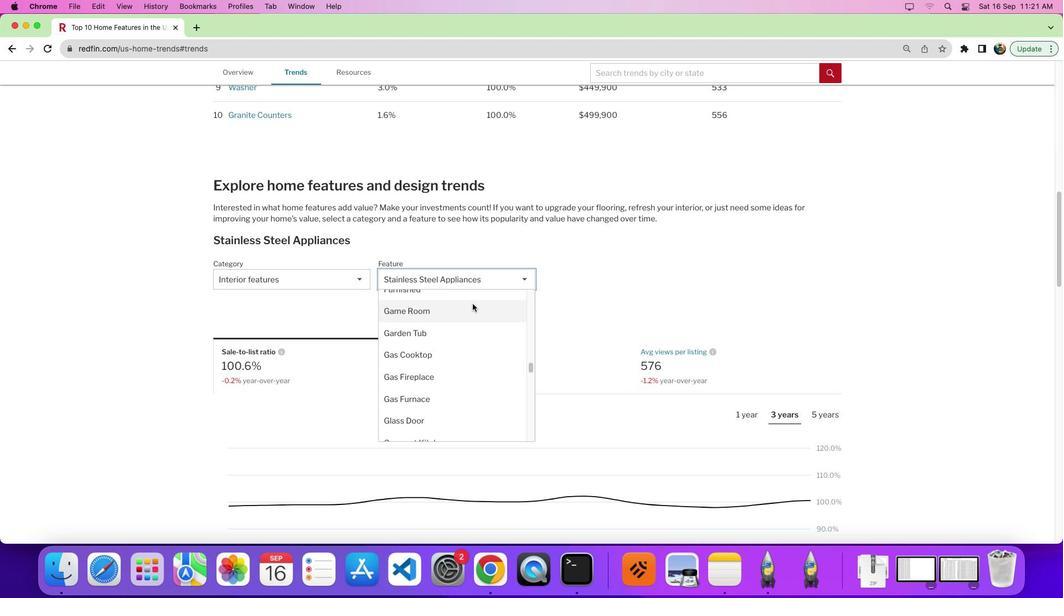 
Action: Mouse scrolled (472, 303) with delta (0, 0)
Screenshot: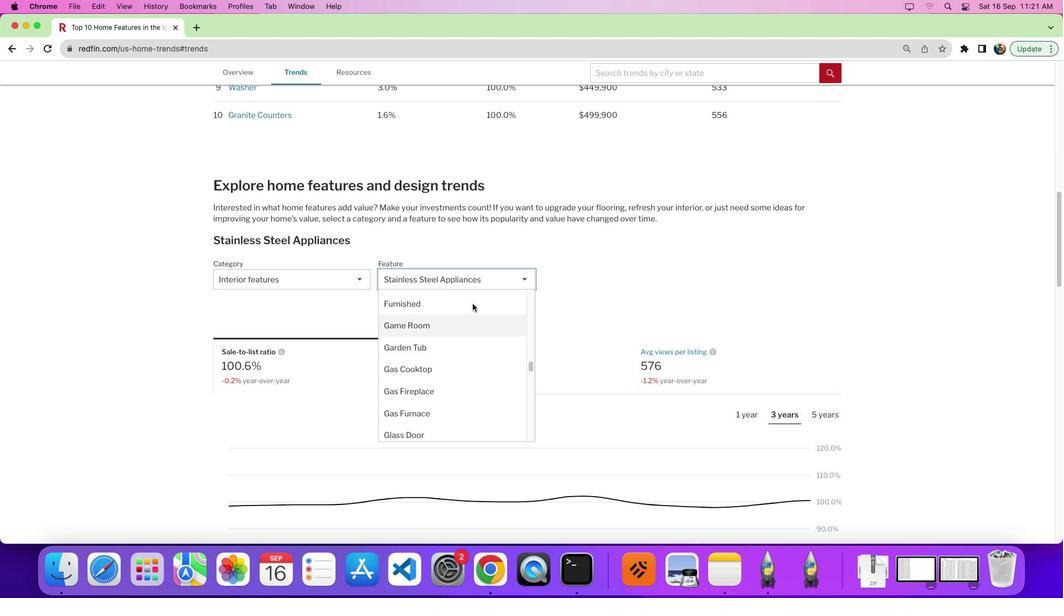 
Action: Mouse moved to (471, 303)
Screenshot: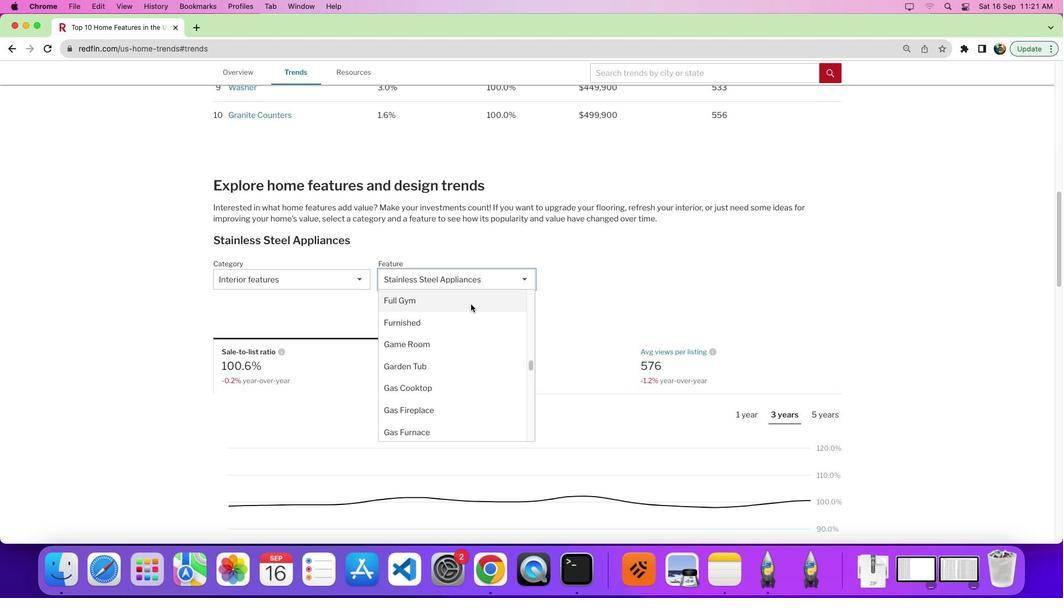 
Action: Mouse scrolled (471, 303) with delta (0, 0)
Screenshot: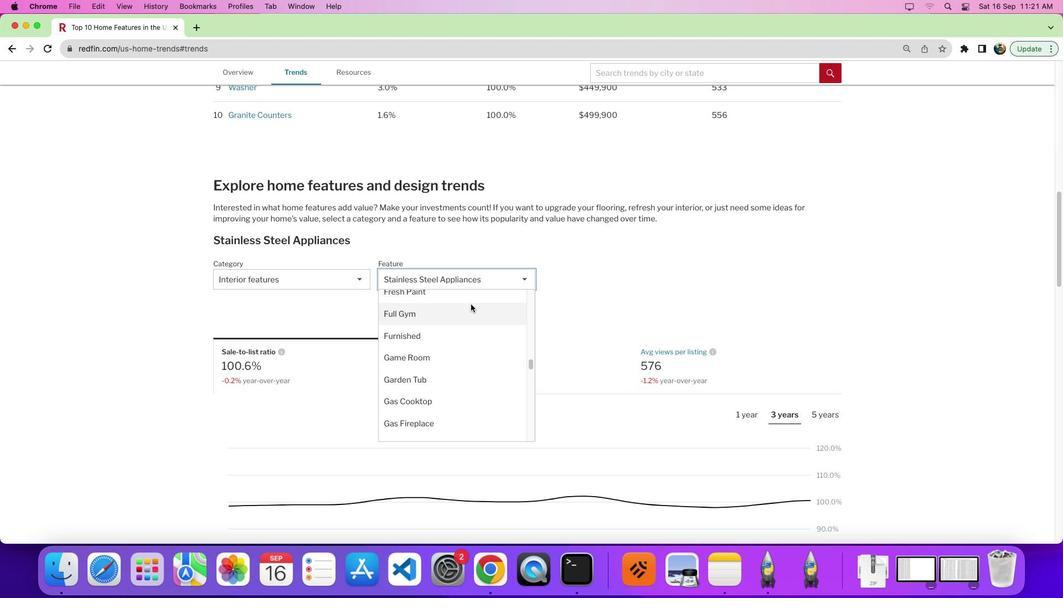 
Action: Mouse scrolled (471, 303) with delta (0, 0)
Screenshot: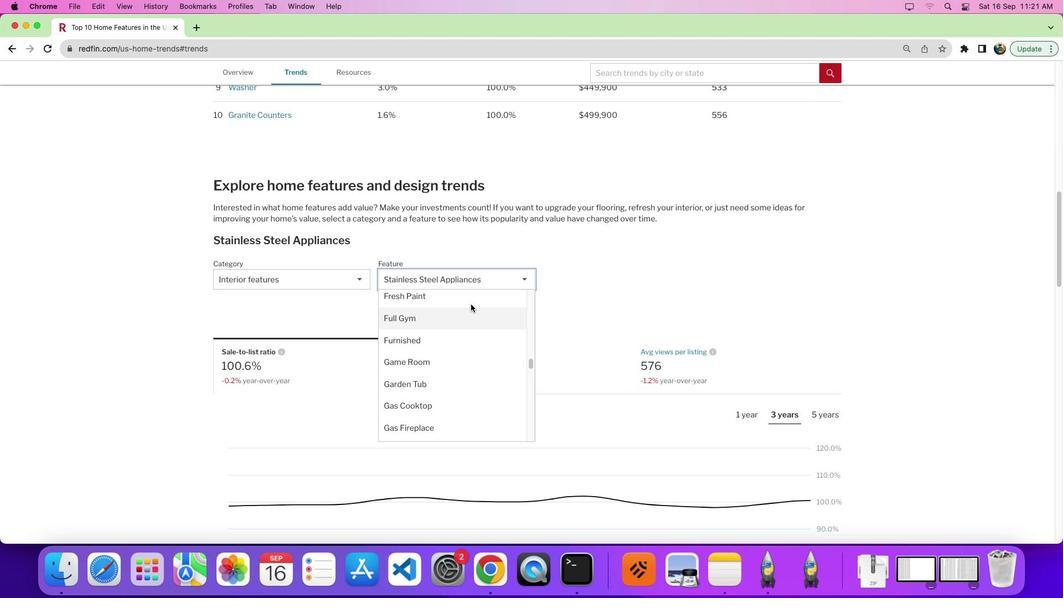 
Action: Mouse scrolled (471, 303) with delta (0, 0)
Screenshot: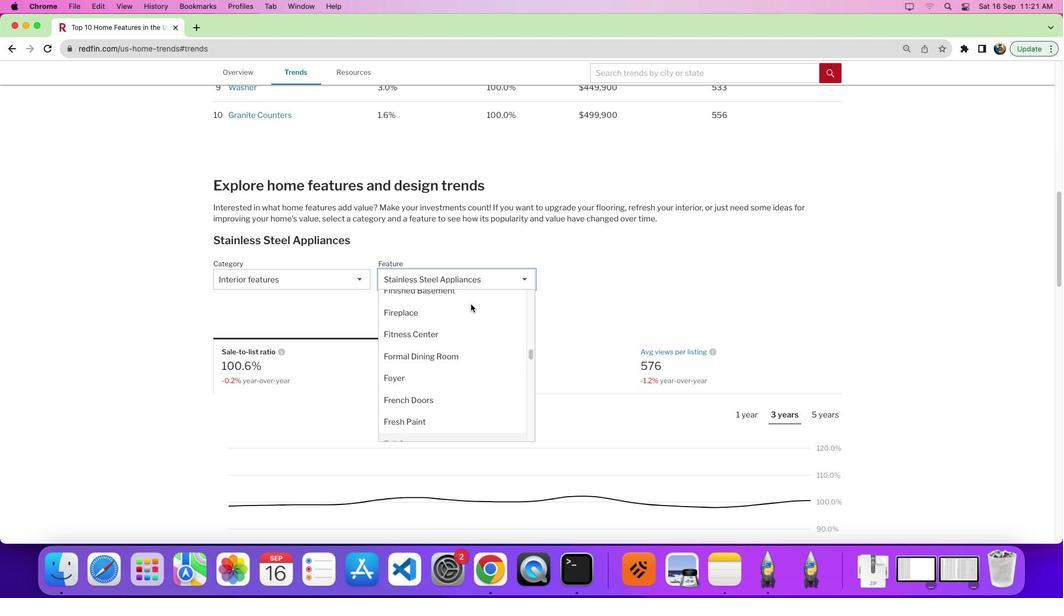 
Action: Mouse scrolled (471, 303) with delta (0, 0)
Screenshot: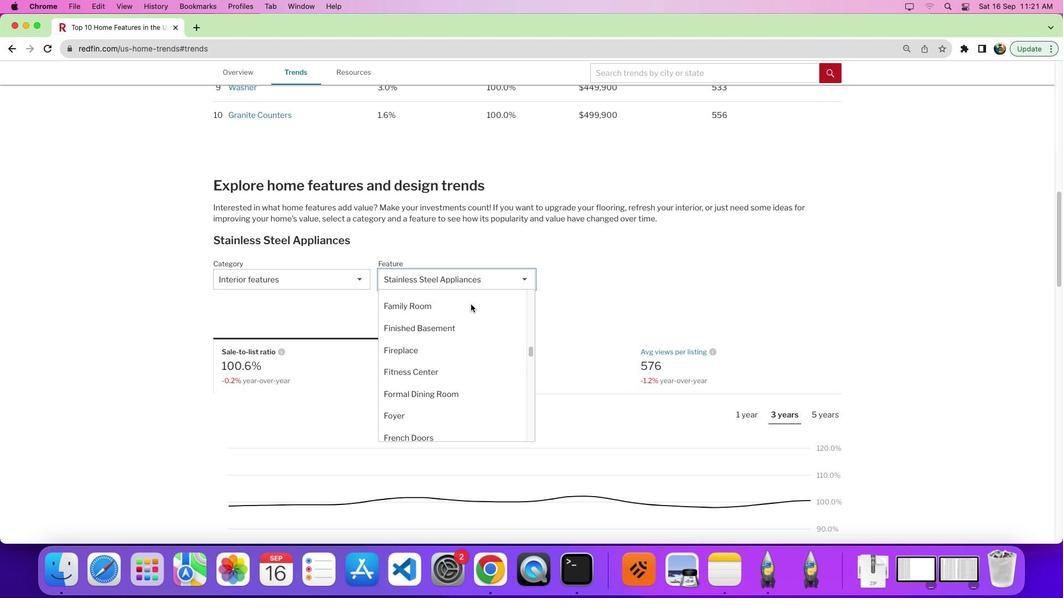 
Action: Mouse scrolled (471, 303) with delta (0, 3)
Screenshot: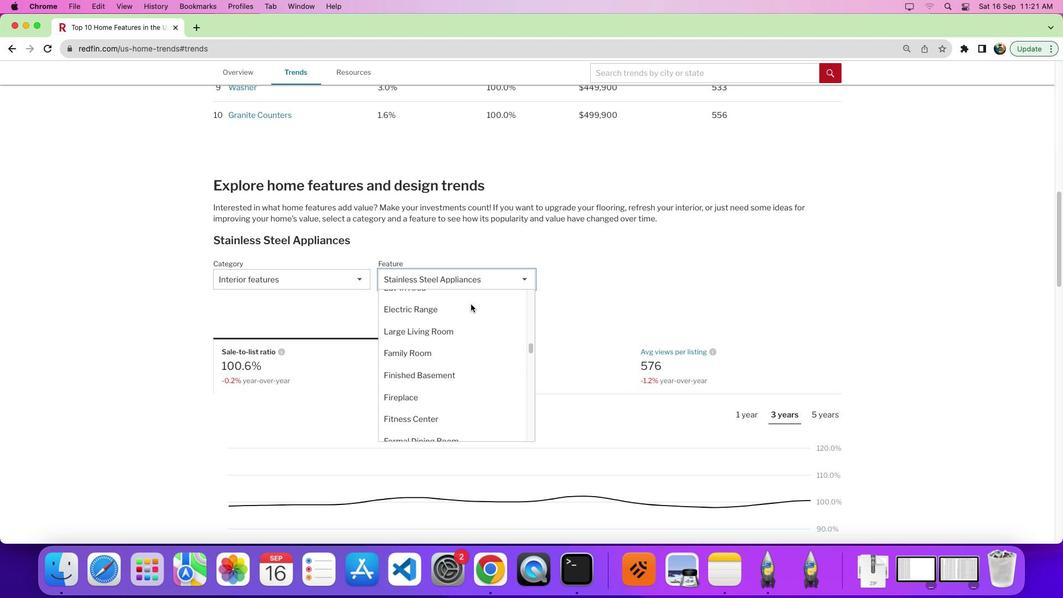 
Action: Mouse scrolled (471, 303) with delta (0, 0)
Screenshot: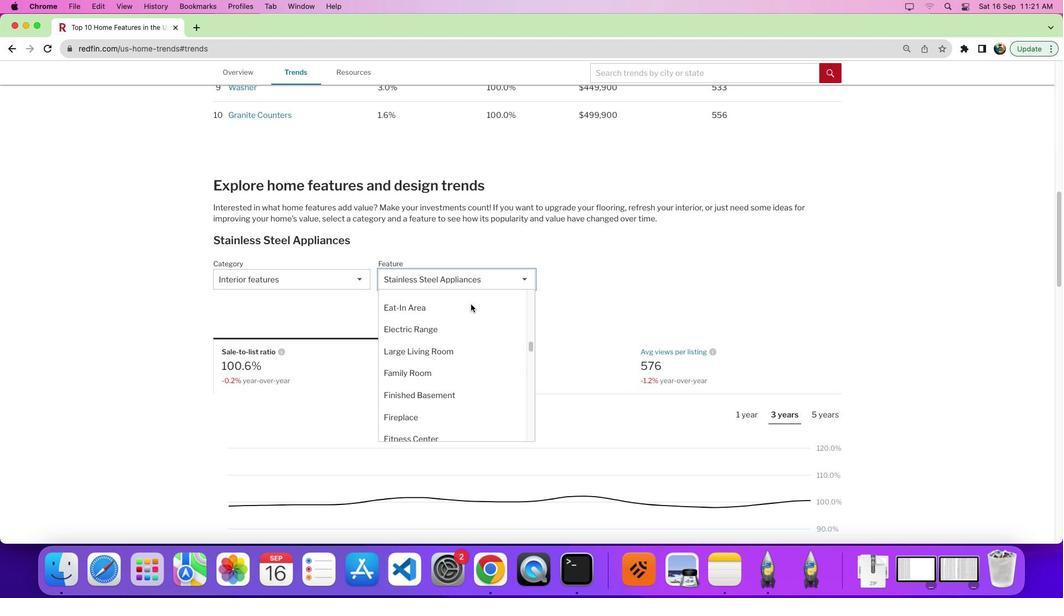 
Action: Mouse scrolled (471, 303) with delta (0, 0)
Screenshot: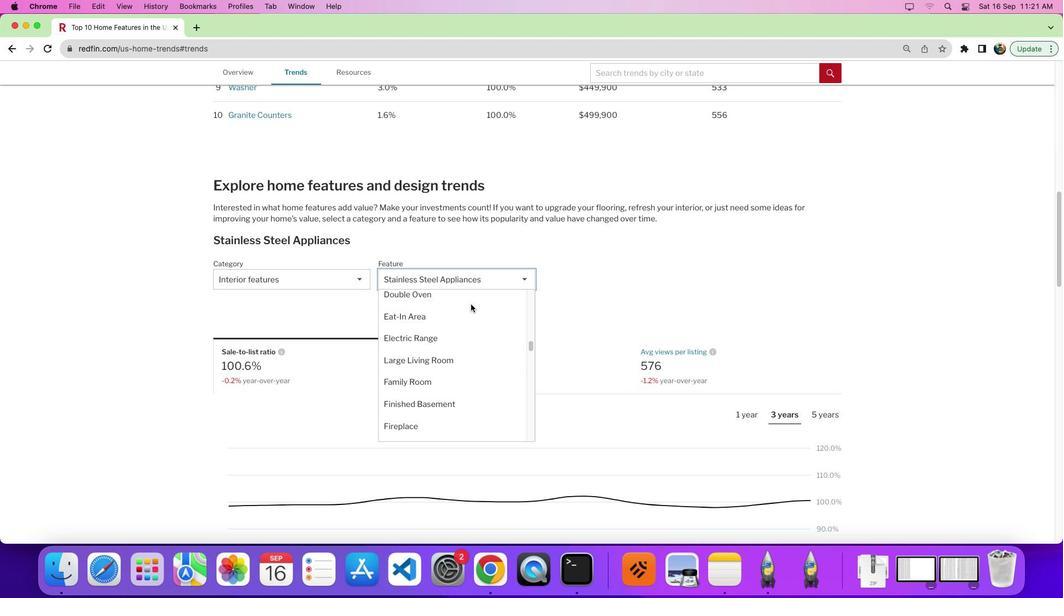 
Action: Mouse moved to (470, 304)
Screenshot: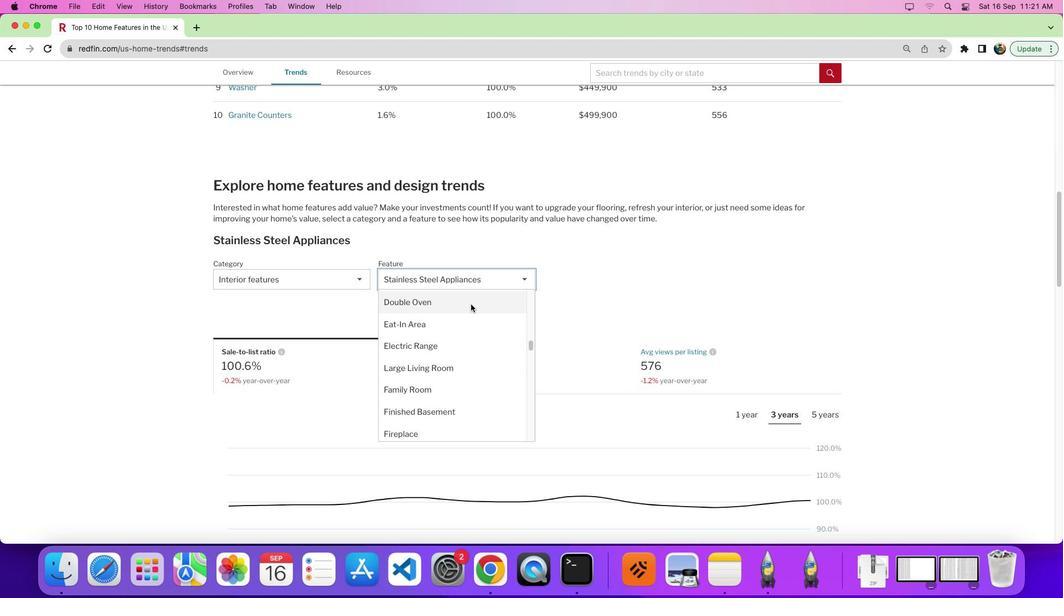 
Action: Mouse scrolled (470, 304) with delta (0, 0)
Screenshot: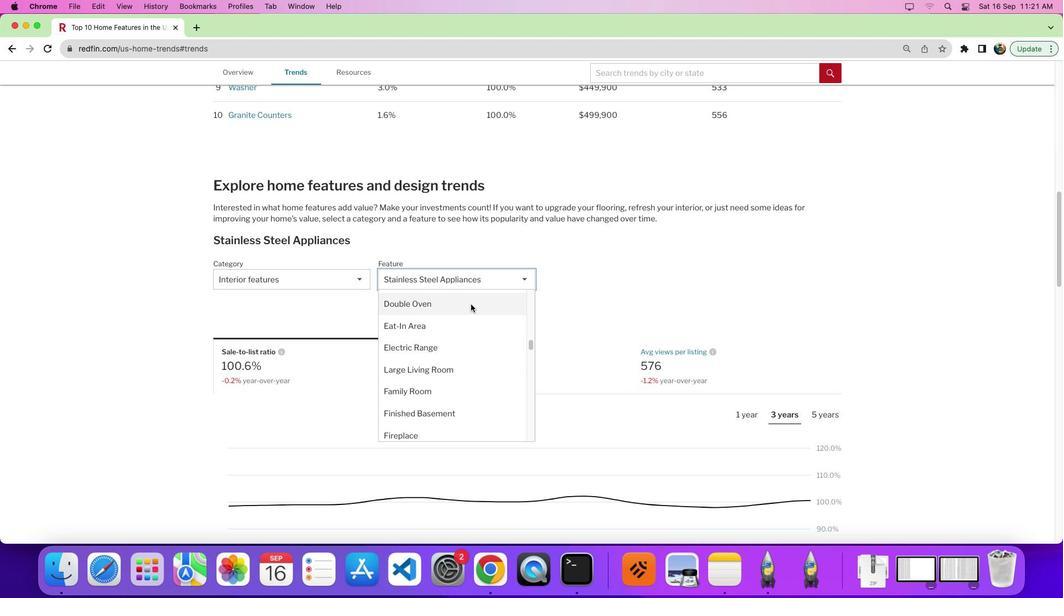
Action: Mouse moved to (443, 352)
Screenshot: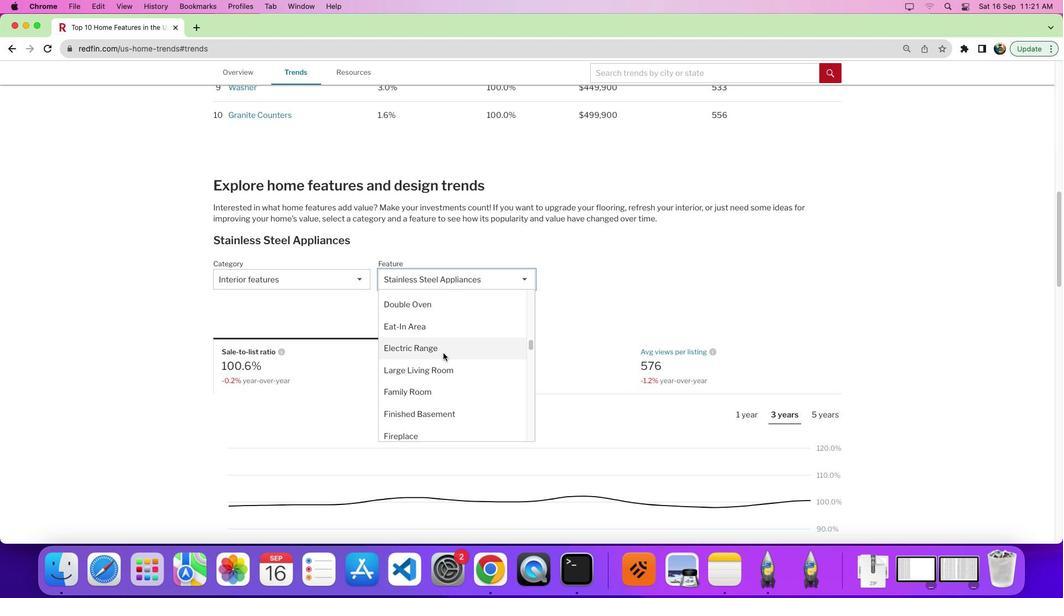 
Action: Mouse pressed left at (443, 352)
Screenshot: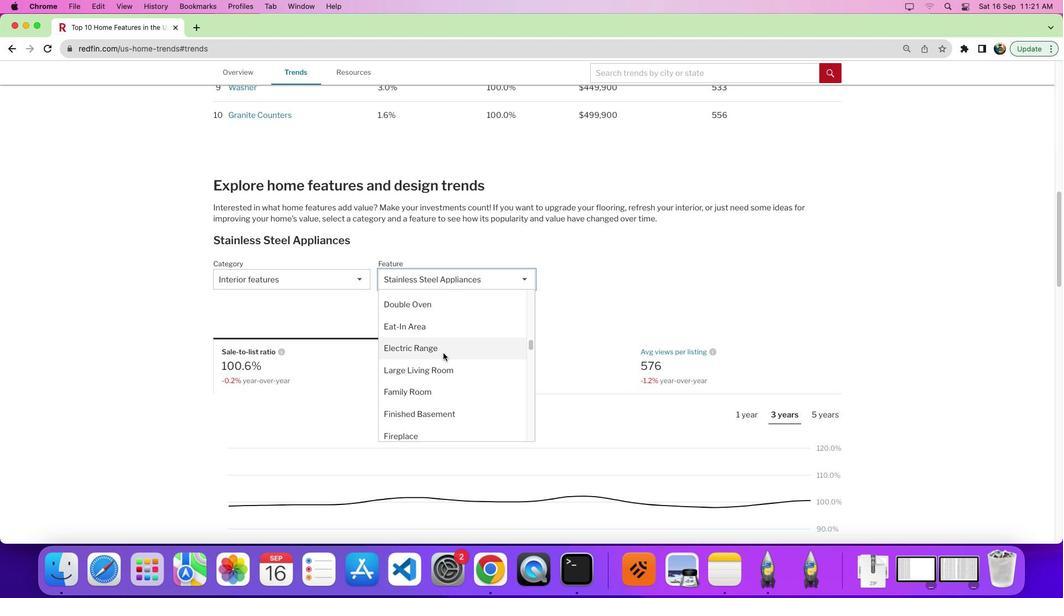 
Action: Mouse moved to (625, 325)
Screenshot: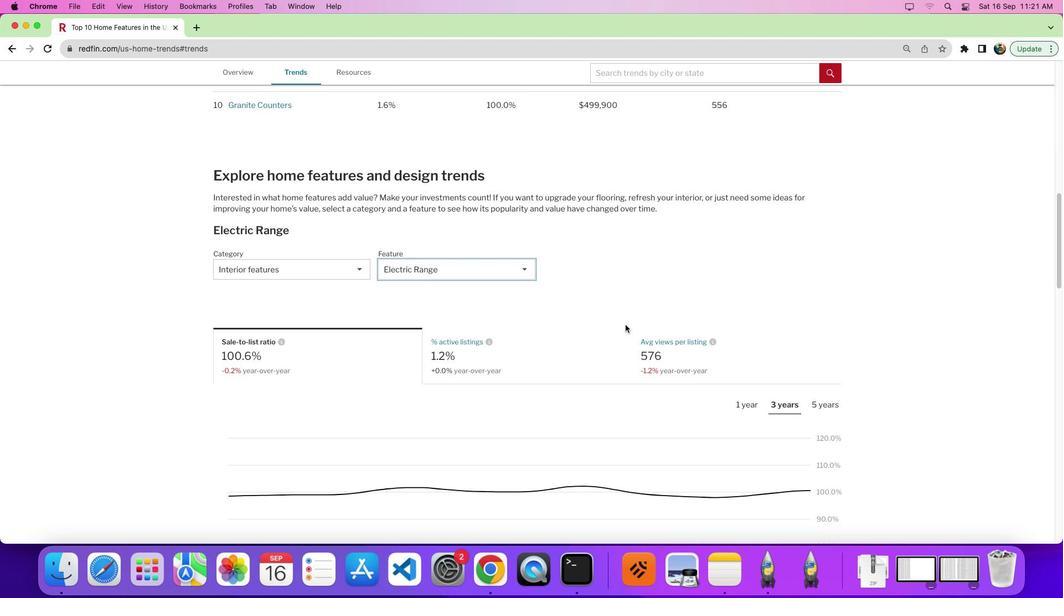 
Action: Mouse scrolled (625, 325) with delta (0, 0)
Screenshot: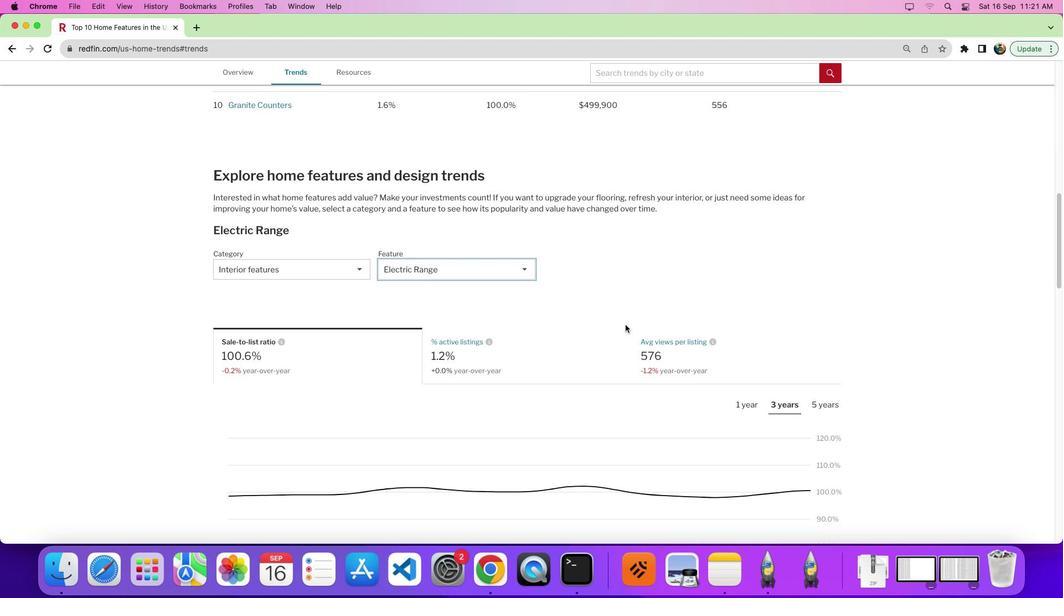 
Action: Mouse moved to (625, 325)
Screenshot: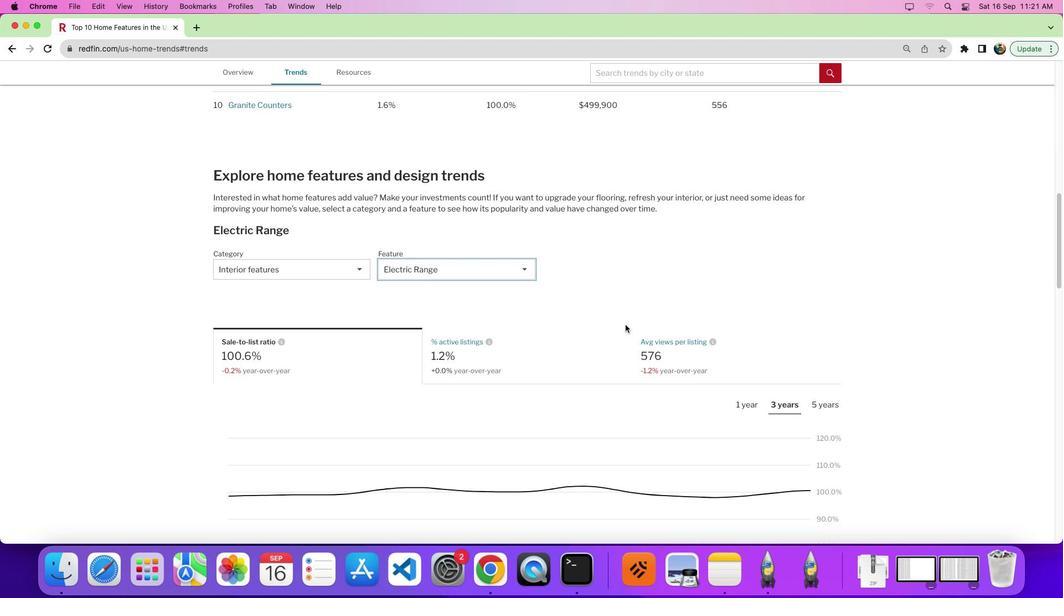 
Action: Mouse scrolled (625, 325) with delta (0, 0)
Screenshot: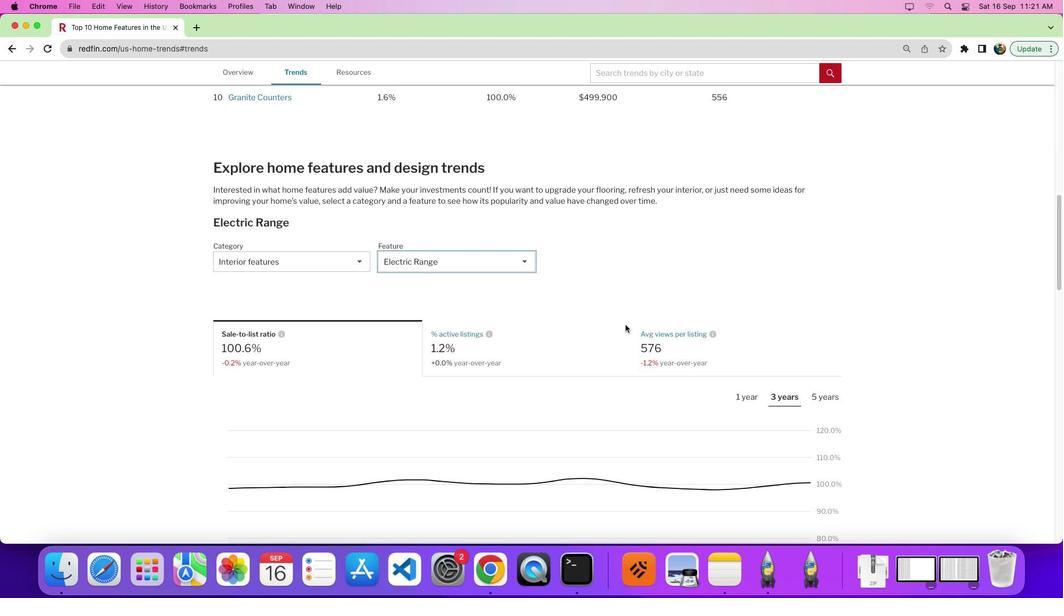 
Action: Mouse scrolled (625, 325) with delta (0, 0)
Screenshot: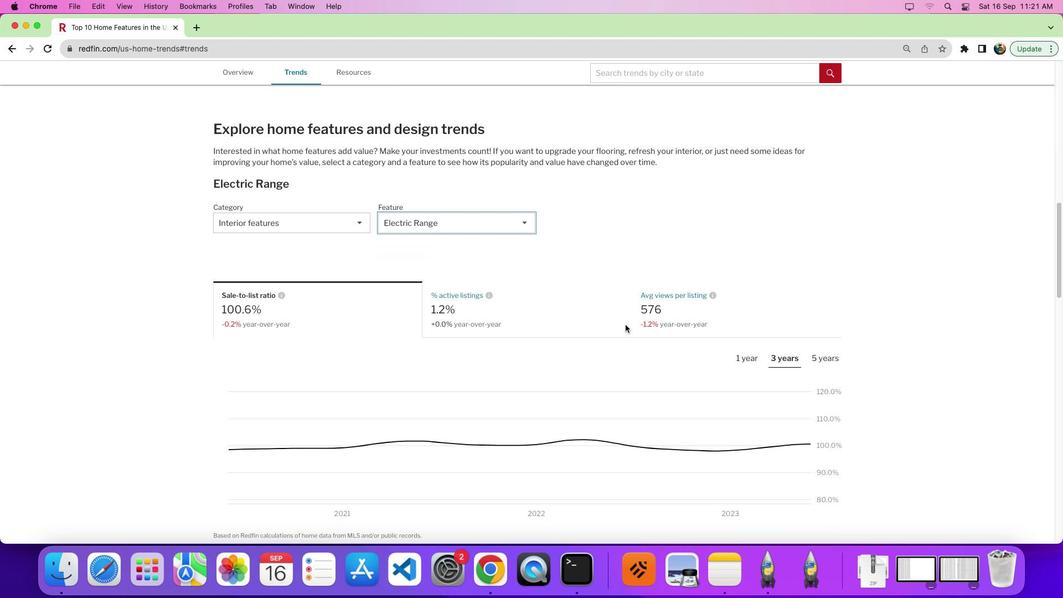
Action: Mouse scrolled (625, 325) with delta (0, 0)
Screenshot: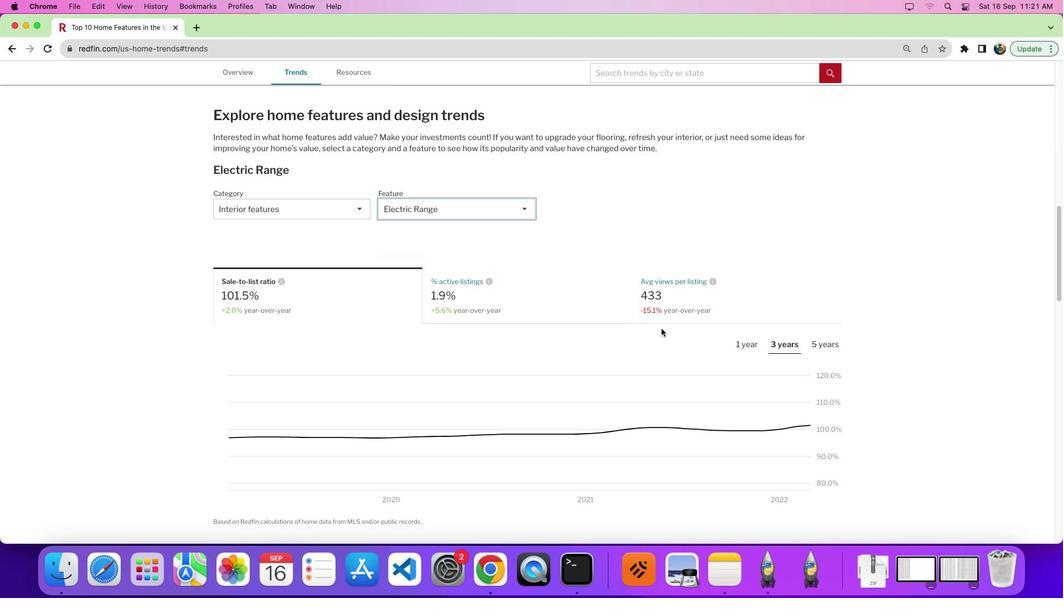 
Action: Mouse moved to (455, 292)
Screenshot: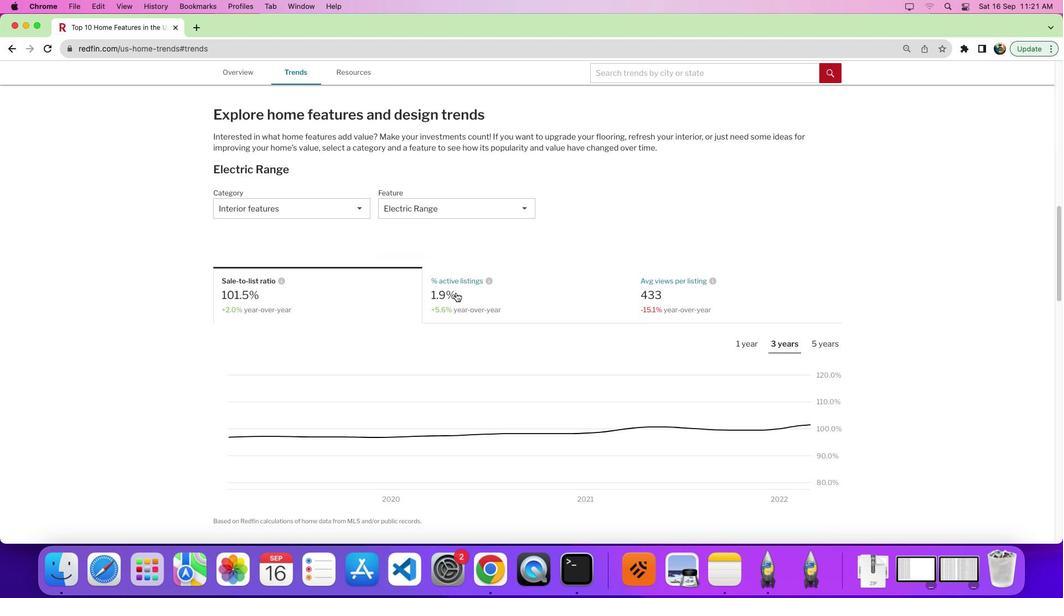 
Action: Mouse pressed left at (455, 292)
Screenshot: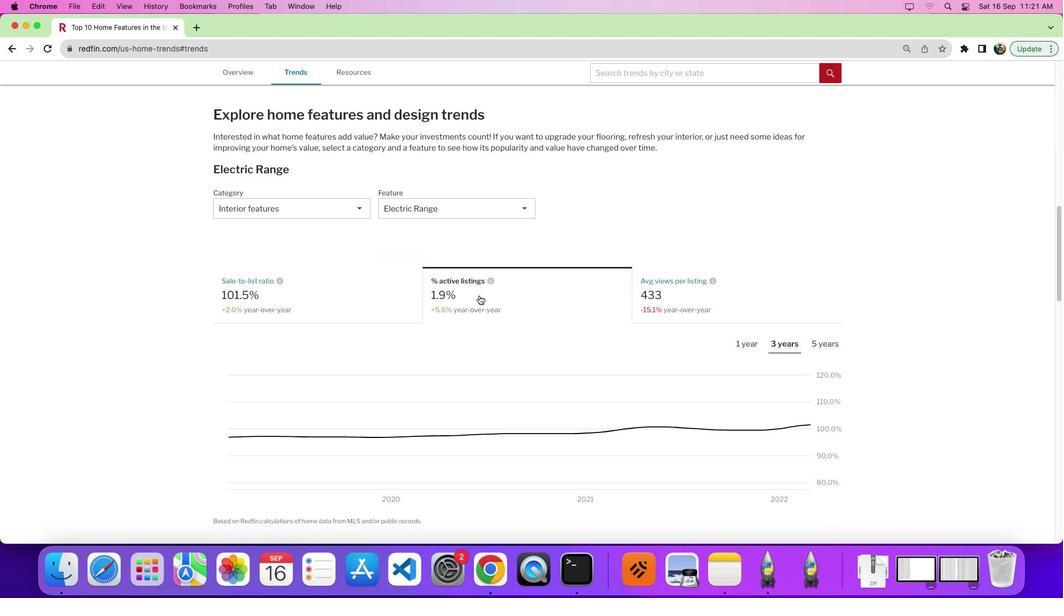 
Action: Mouse moved to (830, 340)
Screenshot: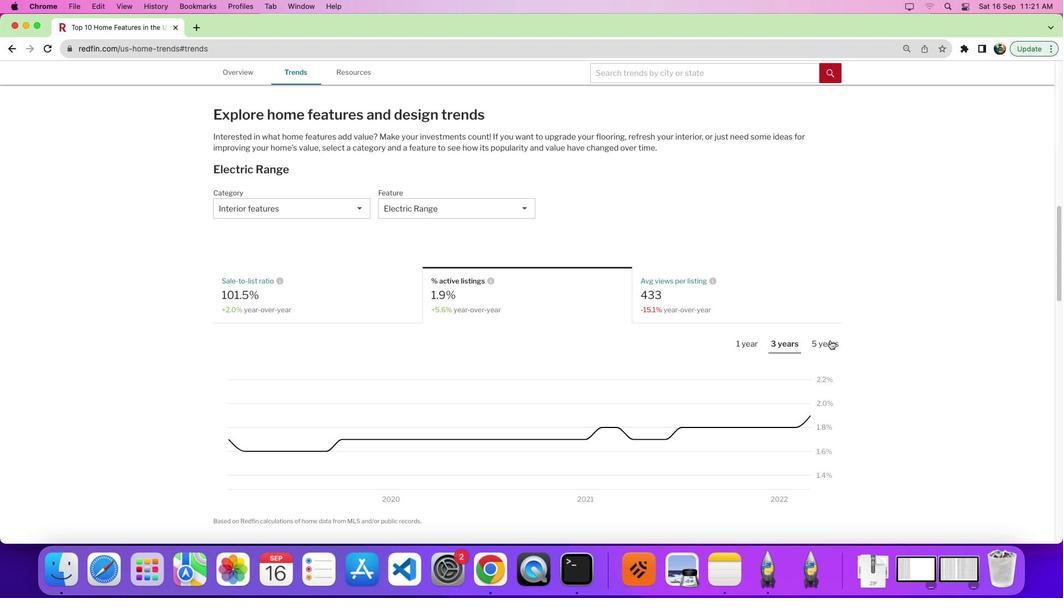 
Action: Mouse pressed left at (830, 340)
Screenshot: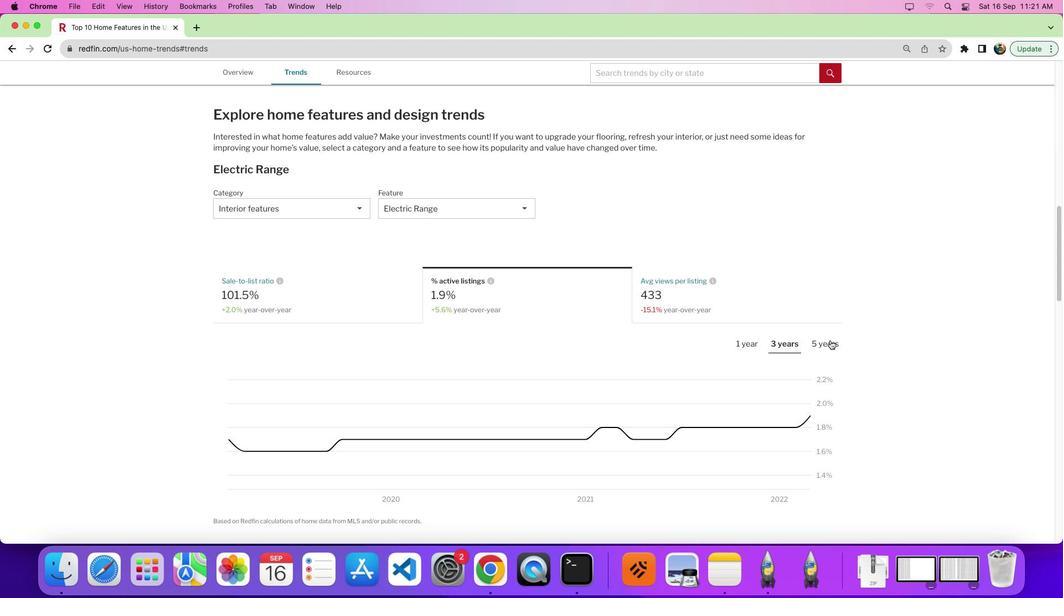 
Action: Mouse moved to (607, 370)
Screenshot: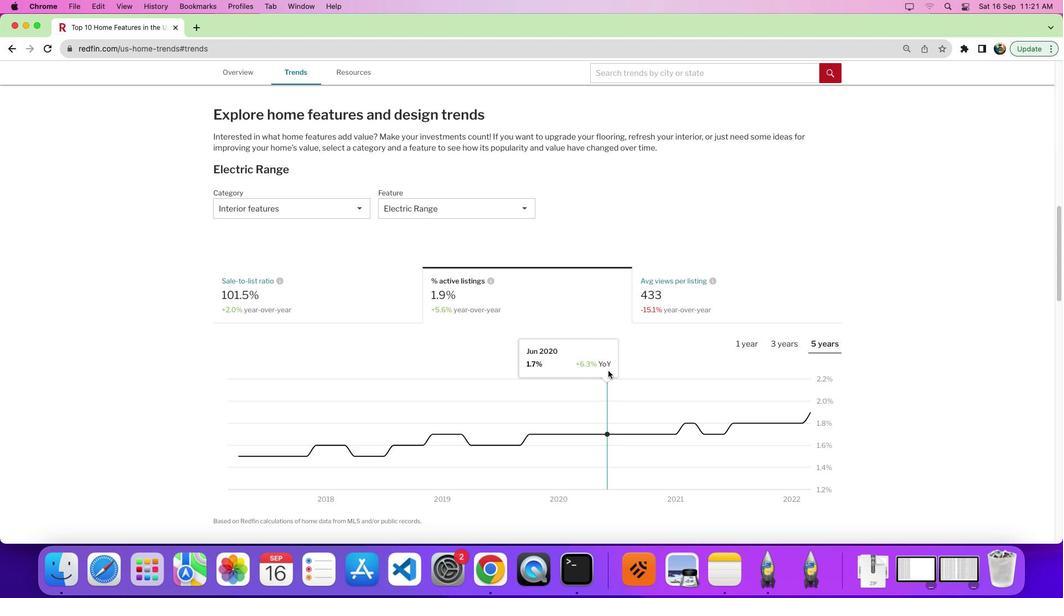 
Action: Mouse scrolled (607, 370) with delta (0, 0)
Screenshot: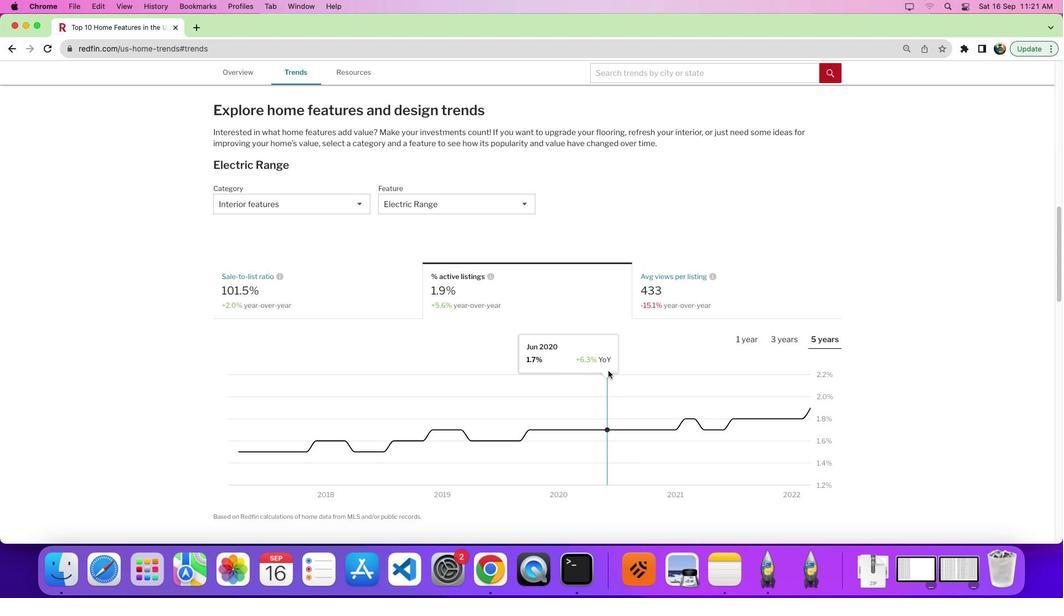 
Action: Mouse scrolled (607, 370) with delta (0, 0)
Screenshot: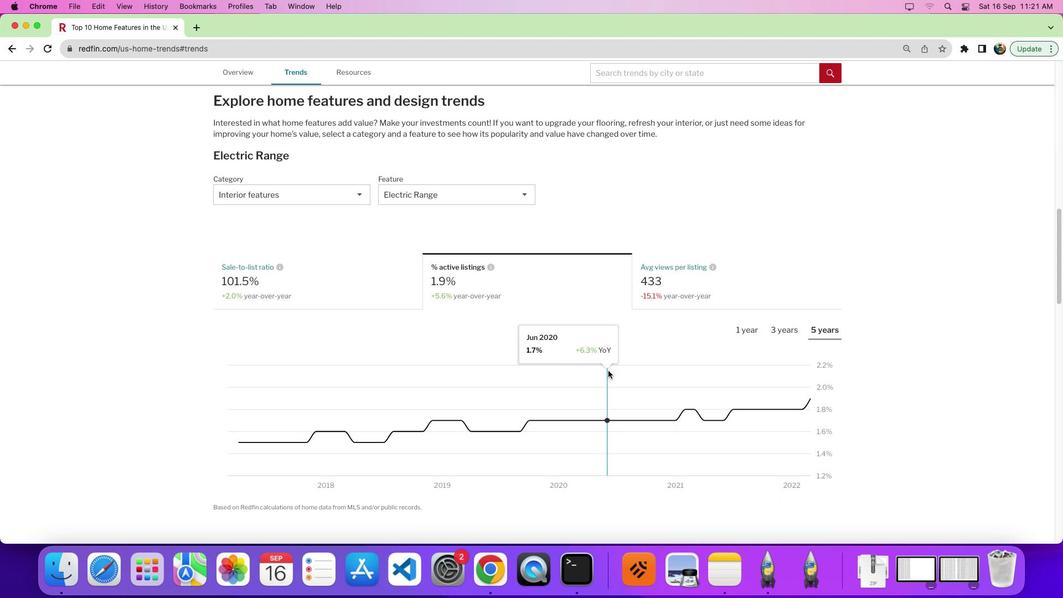 
Action: Mouse scrolled (607, 370) with delta (0, 0)
Screenshot: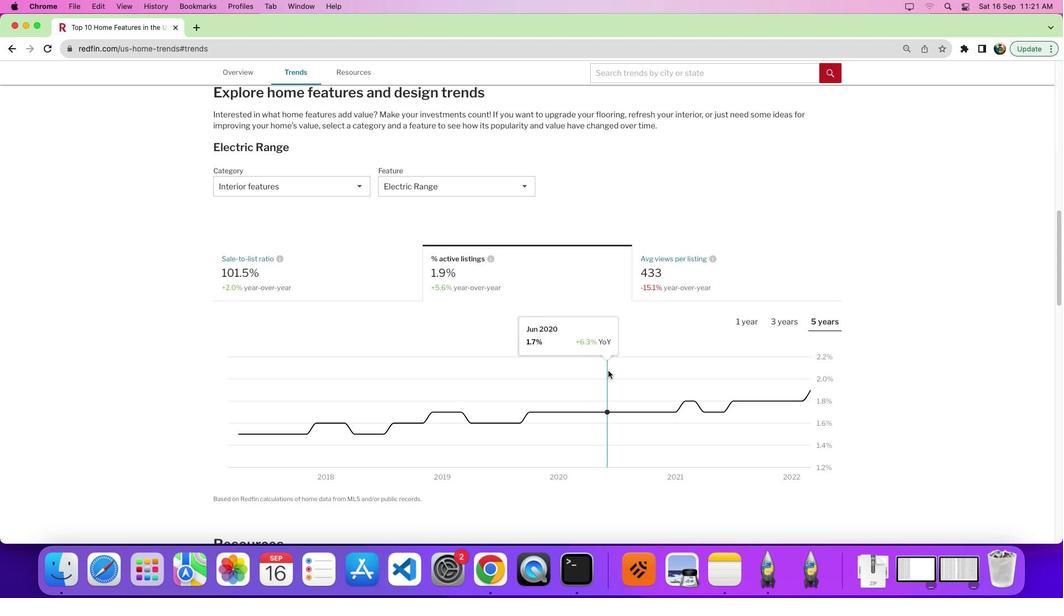 
Action: Mouse moved to (584, 358)
Screenshot: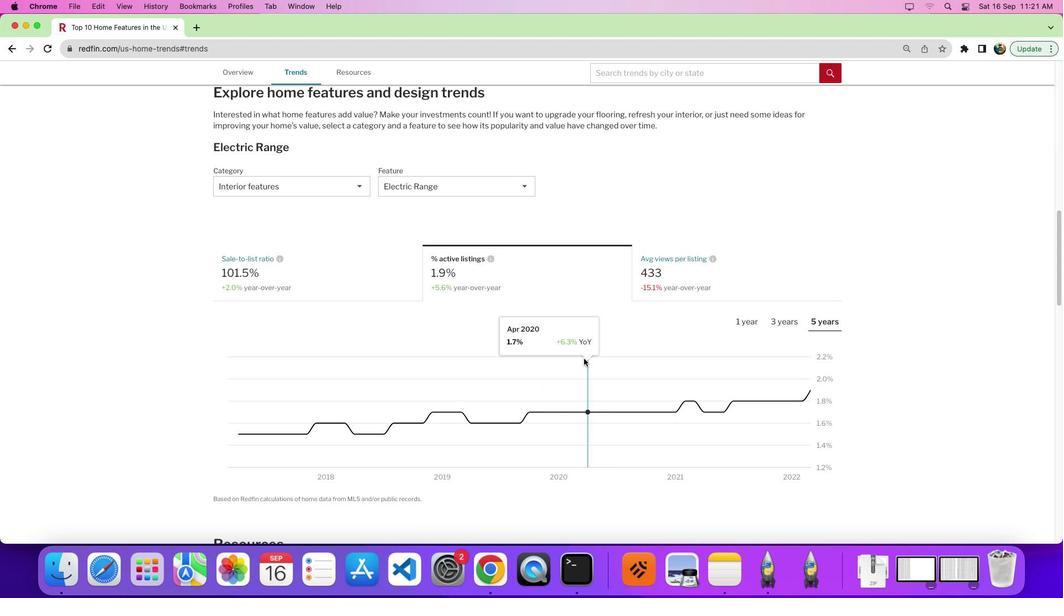 
